 Task: Create new Company, with domain: 'baidu.com' and type: 'Prospect'. Add new contact for this company, with mail Id: 'Preeti.Desai@baidu.com', First Name: Preeti, Last name:  Desai, Job Title: 'Chief Executive Officer', Phone Number: '(801) 555-5679'. Change life cycle stage to  Lead and lead status to  Open. Logged in from softage.1@softage.net
Action: Mouse moved to (76, 51)
Screenshot: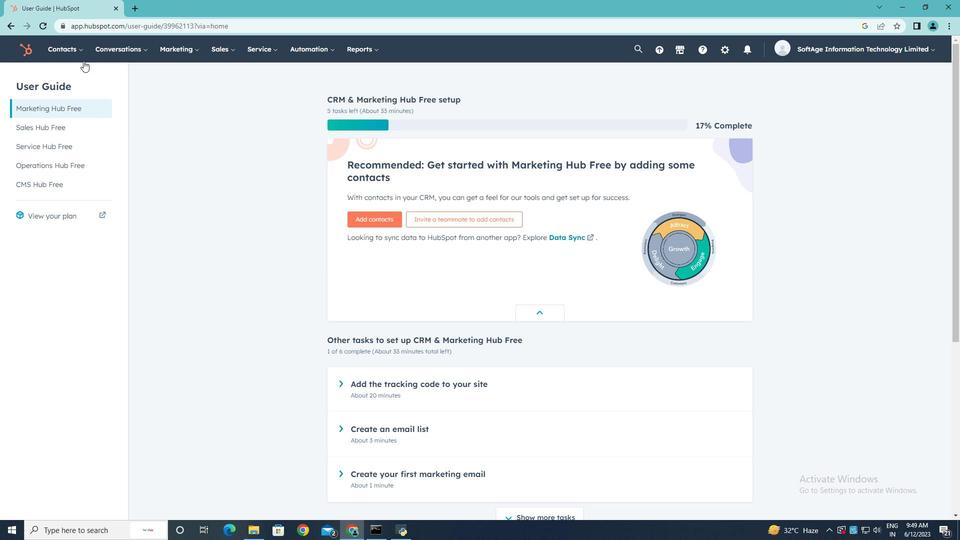 
Action: Mouse pressed left at (76, 51)
Screenshot: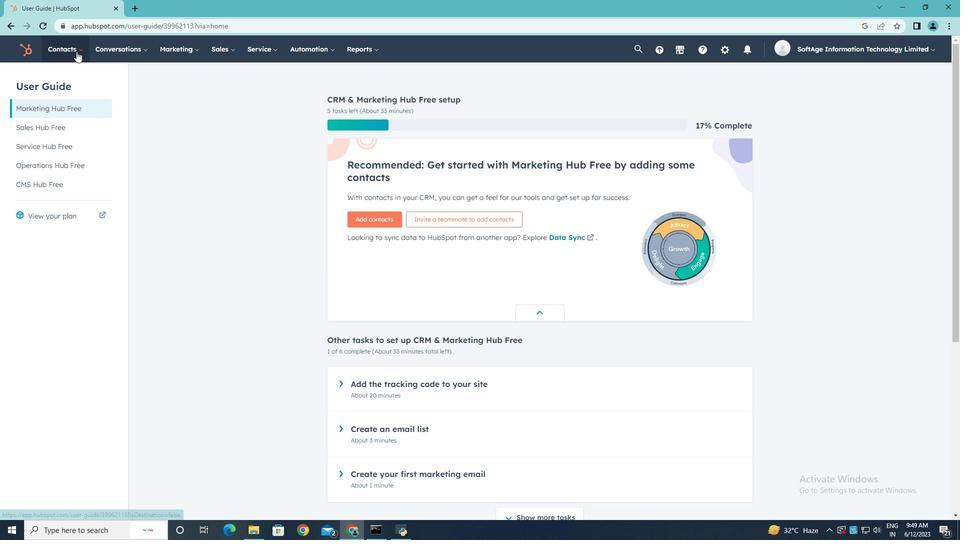 
Action: Mouse moved to (69, 96)
Screenshot: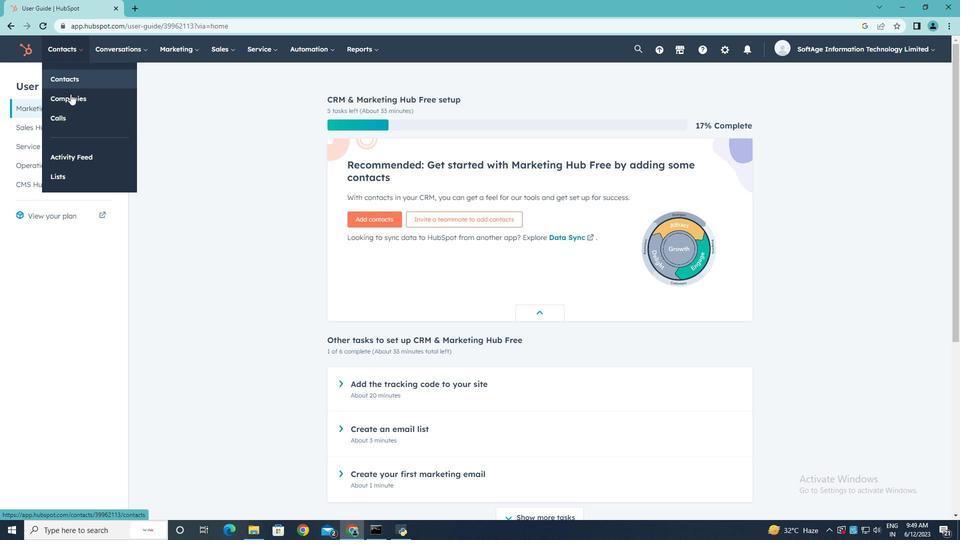 
Action: Mouse pressed left at (69, 96)
Screenshot: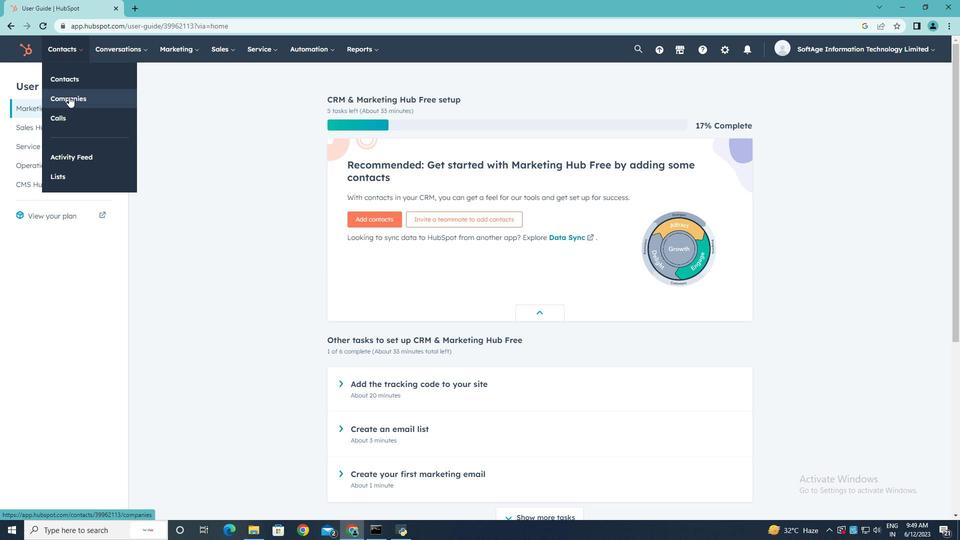 
Action: Mouse moved to (907, 84)
Screenshot: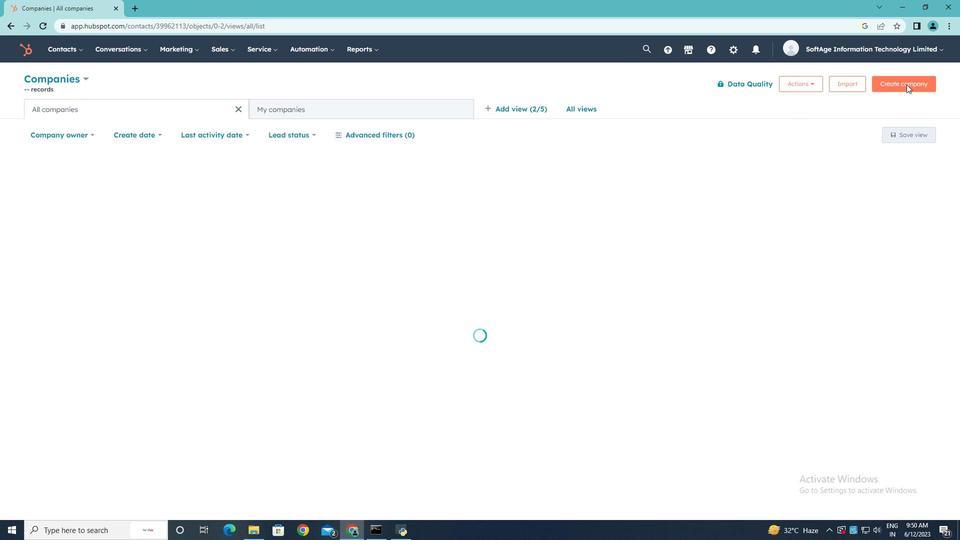 
Action: Mouse pressed left at (907, 84)
Screenshot: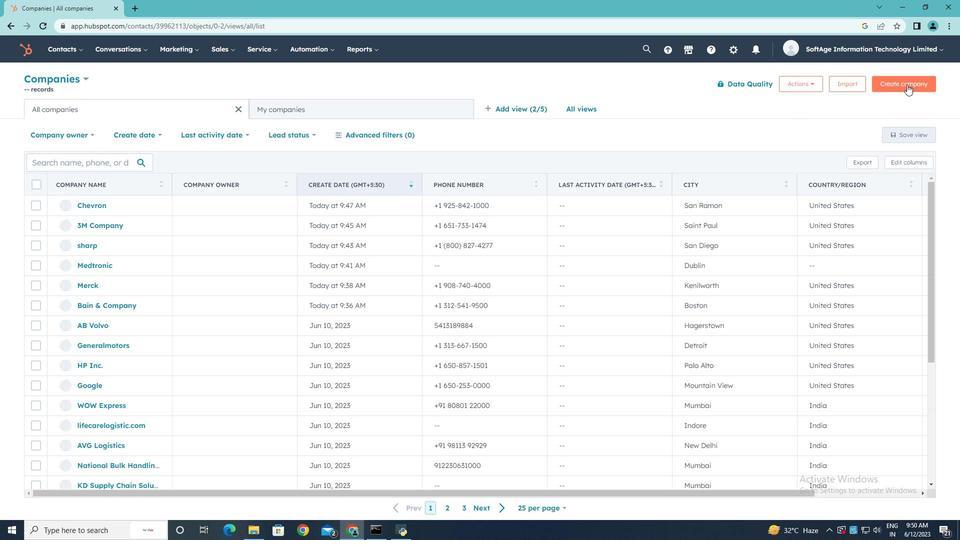 
Action: Mouse moved to (721, 124)
Screenshot: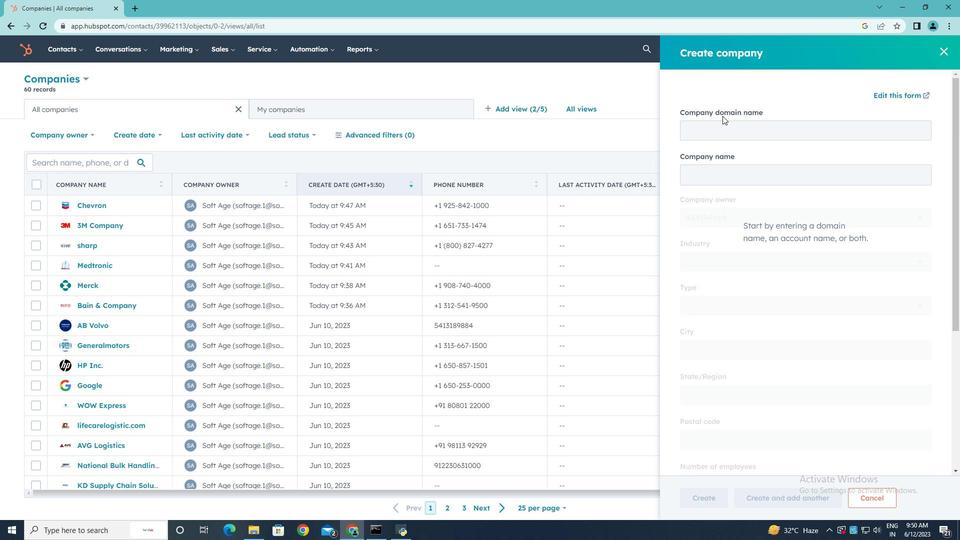 
Action: Mouse pressed left at (721, 124)
Screenshot: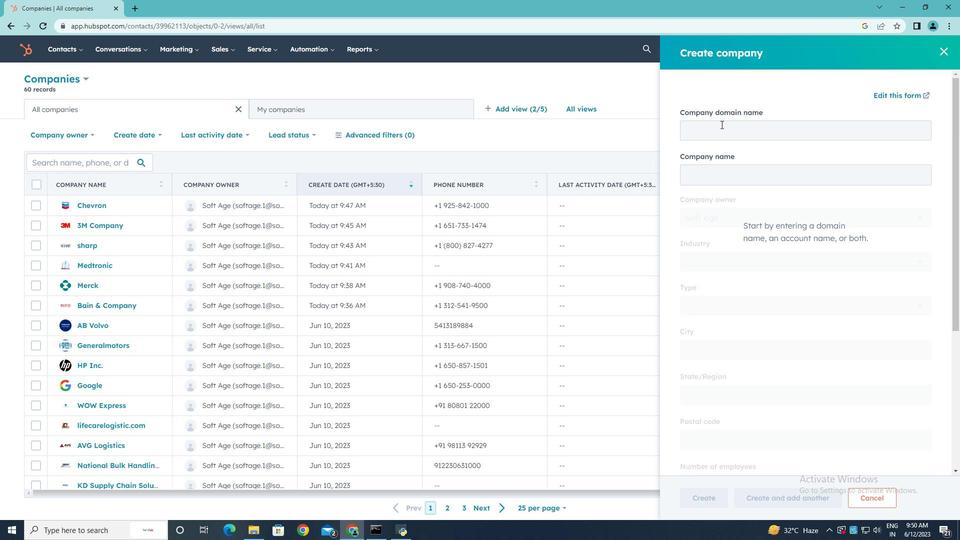 
Action: Key pressed baidu.com
Screenshot: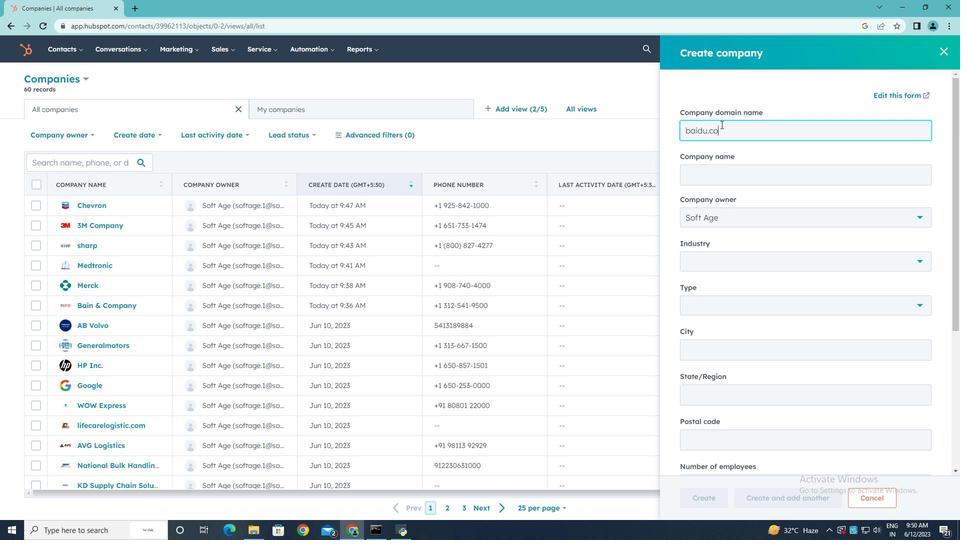 
Action: Mouse moved to (724, 234)
Screenshot: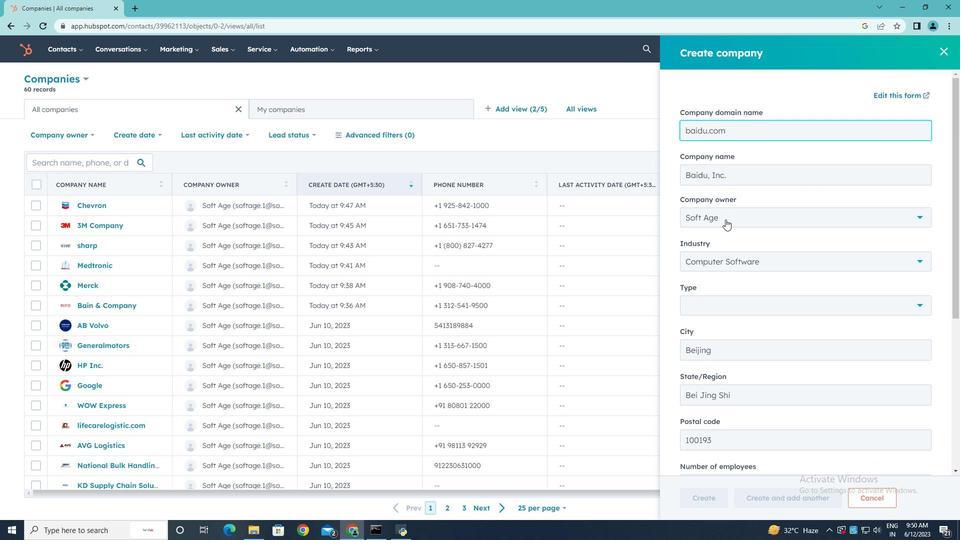 
Action: Mouse scrolled (724, 234) with delta (0, 0)
Screenshot: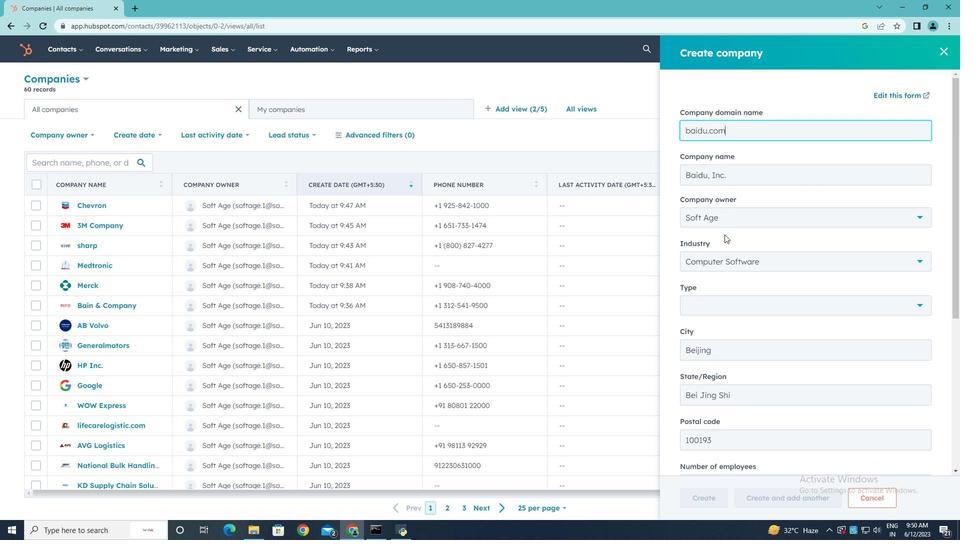 
Action: Mouse scrolled (724, 234) with delta (0, 0)
Screenshot: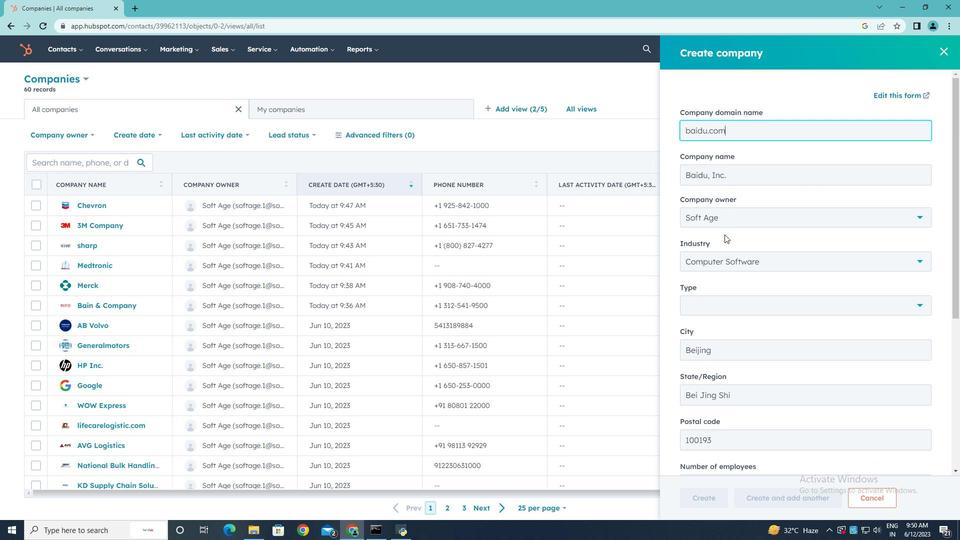 
Action: Mouse moved to (777, 206)
Screenshot: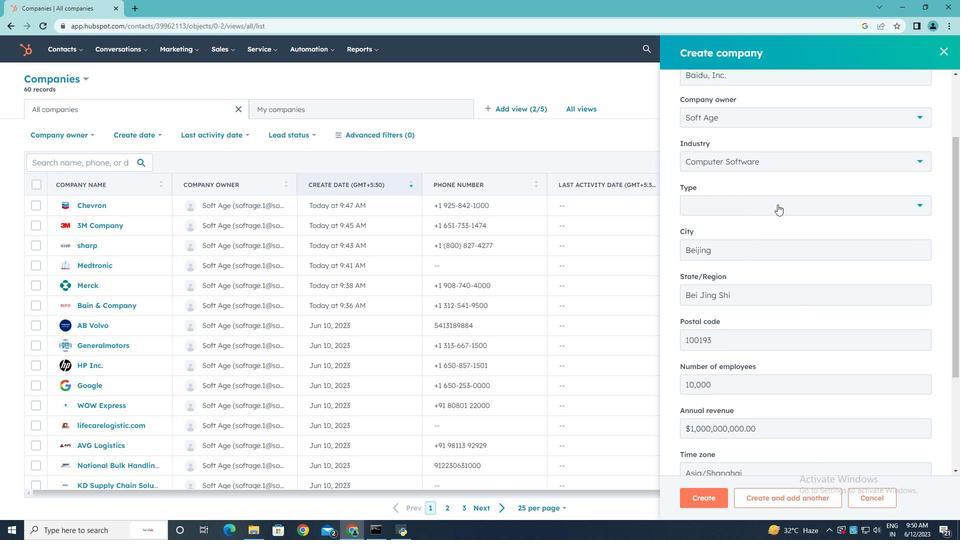 
Action: Mouse pressed left at (777, 206)
Screenshot: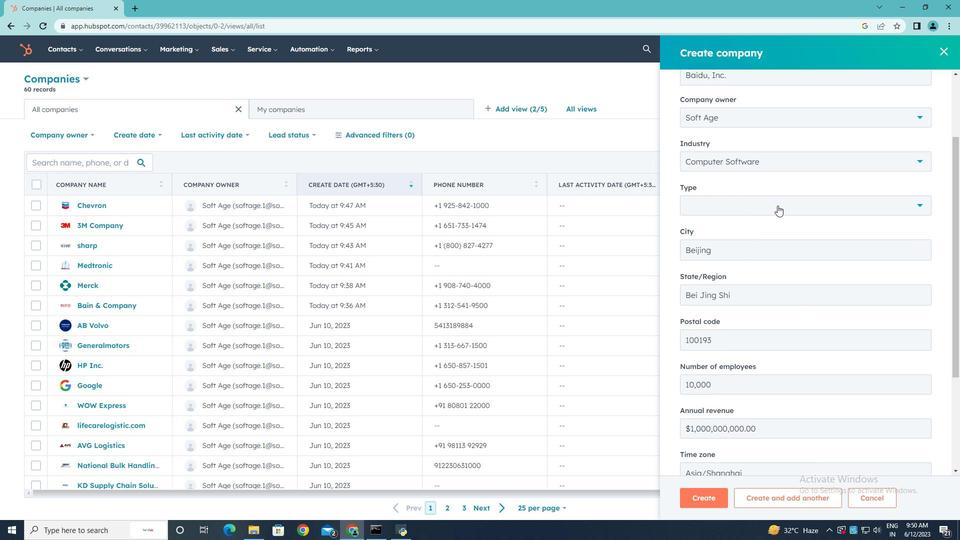 
Action: Mouse moved to (730, 255)
Screenshot: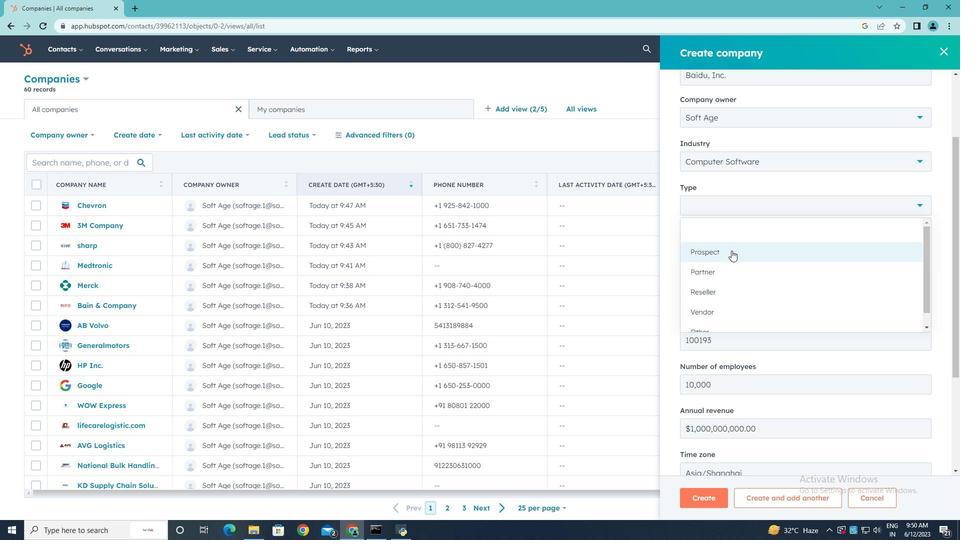 
Action: Mouse pressed left at (730, 255)
Screenshot: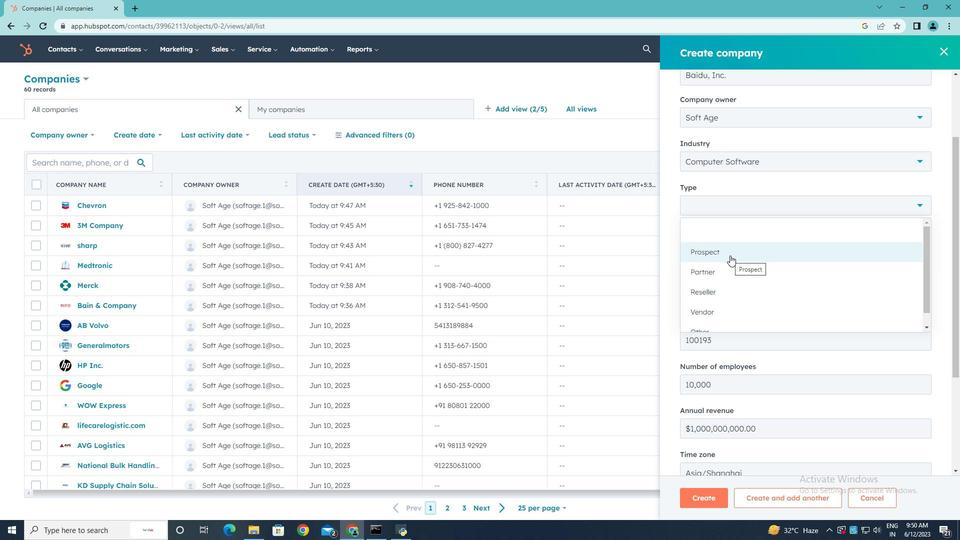 
Action: Mouse moved to (740, 273)
Screenshot: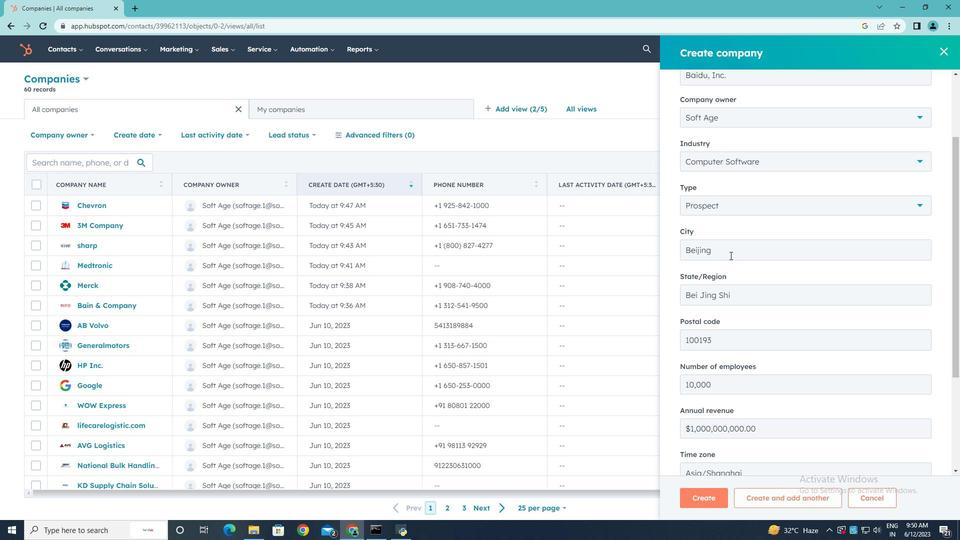 
Action: Mouse scrolled (740, 273) with delta (0, 0)
Screenshot: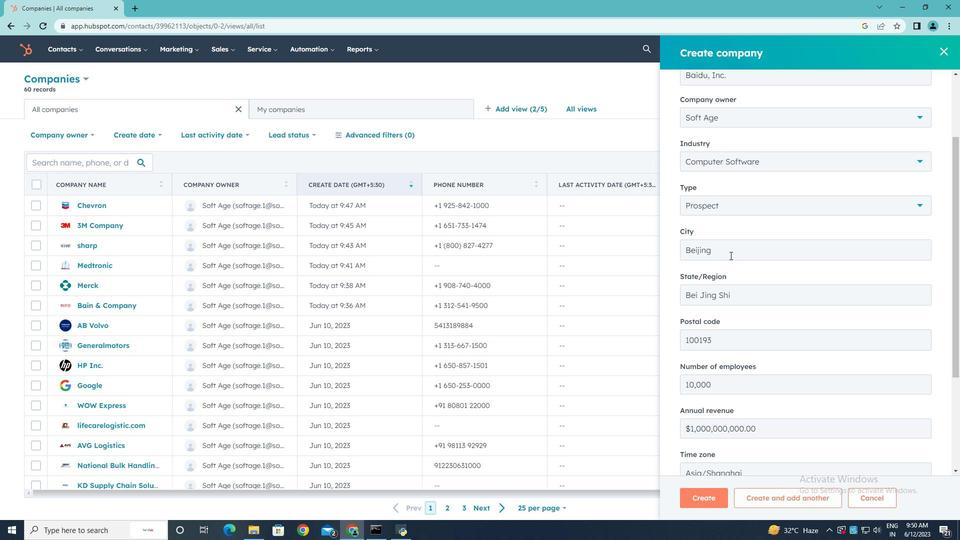 
Action: Mouse moved to (740, 274)
Screenshot: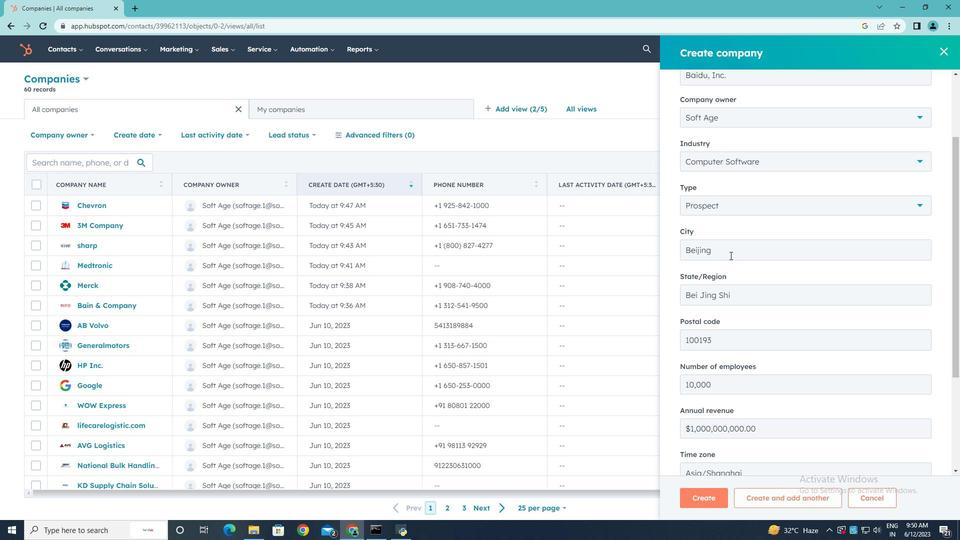 
Action: Mouse scrolled (740, 273) with delta (0, 0)
Screenshot: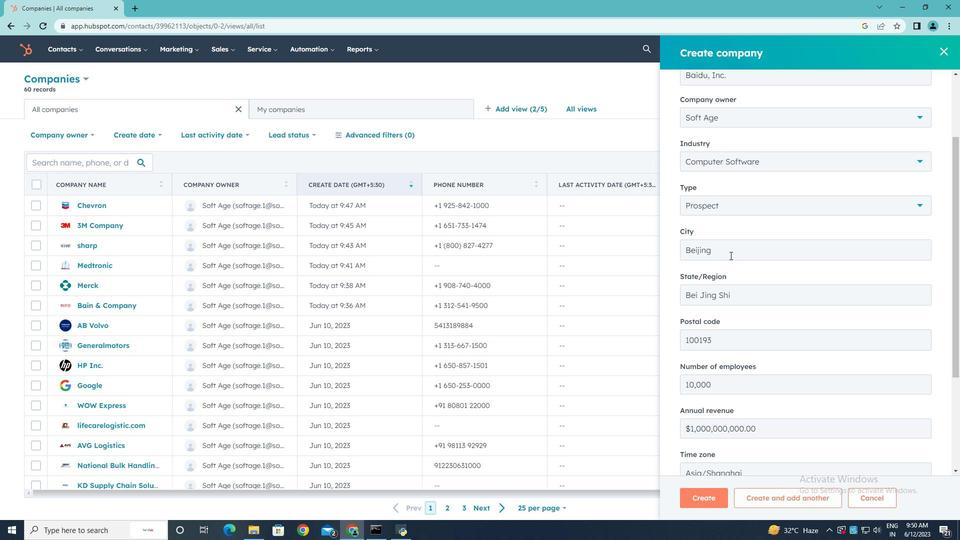 
Action: Mouse scrolled (740, 273) with delta (0, 0)
Screenshot: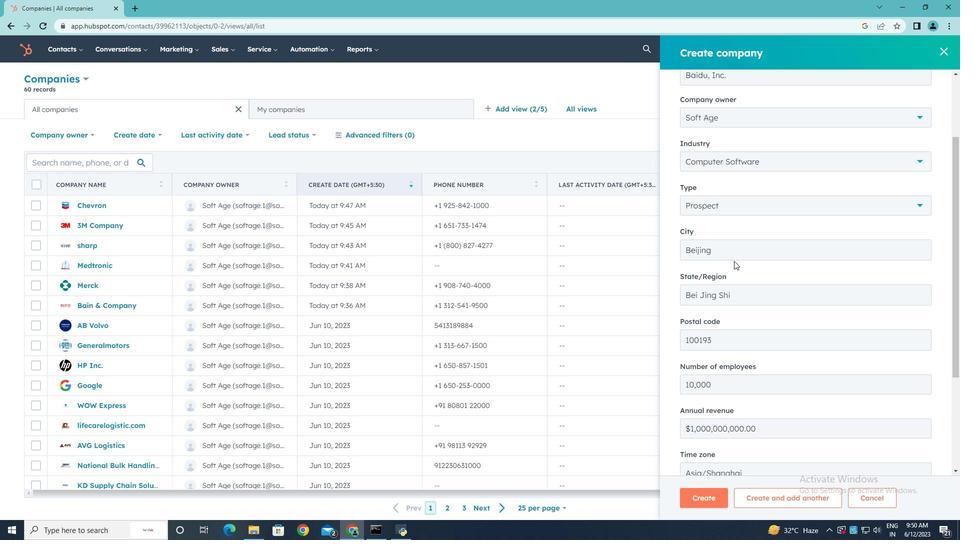 
Action: Mouse moved to (703, 395)
Screenshot: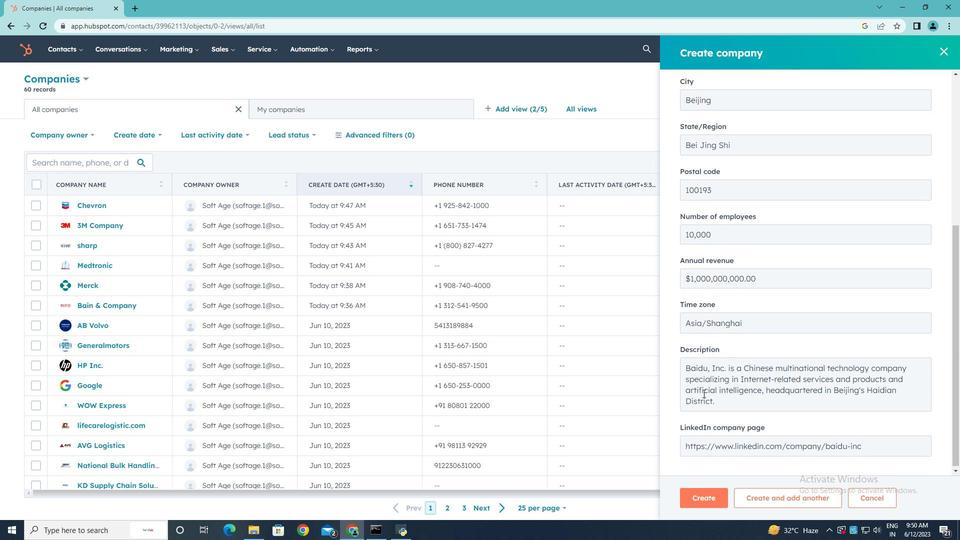 
Action: Mouse scrolled (703, 394) with delta (0, 0)
Screenshot: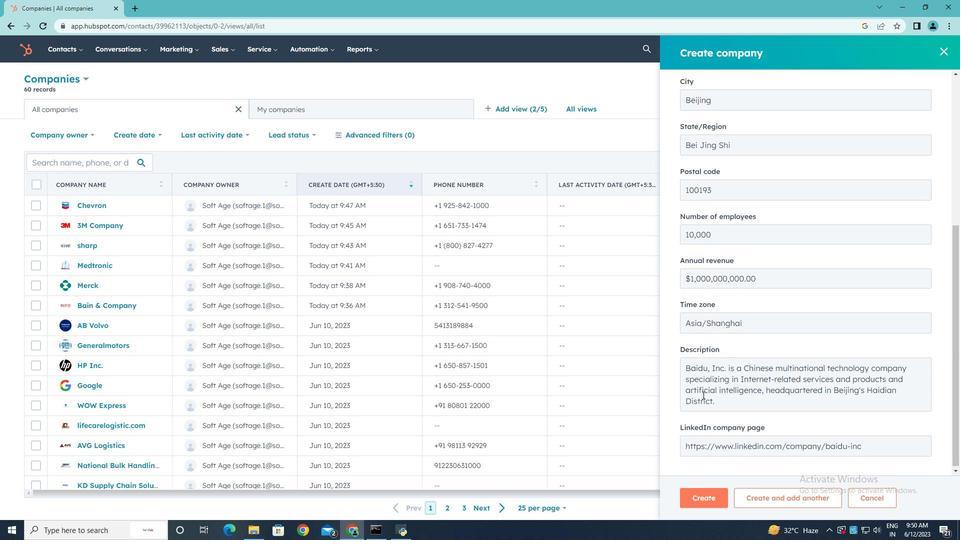
Action: Mouse moved to (703, 395)
Screenshot: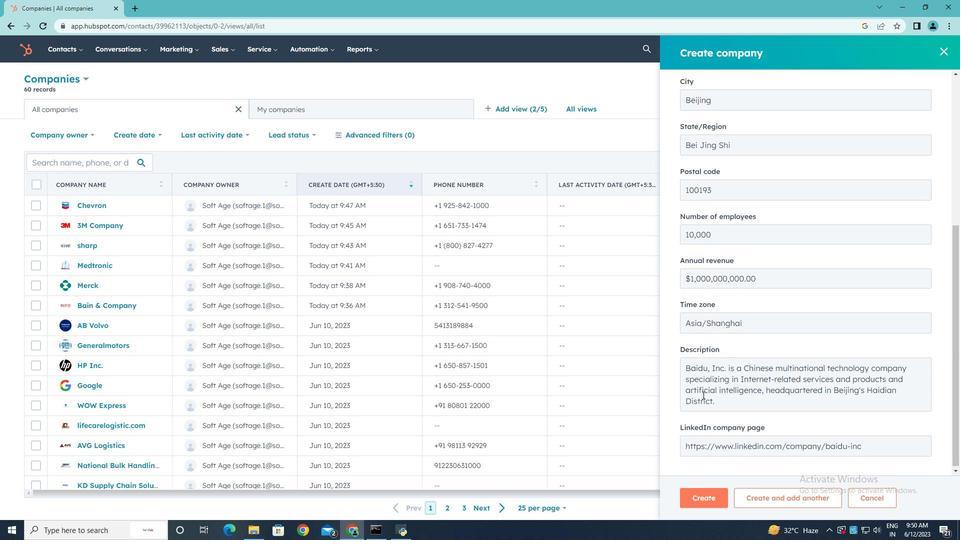 
Action: Mouse scrolled (703, 394) with delta (0, 0)
Screenshot: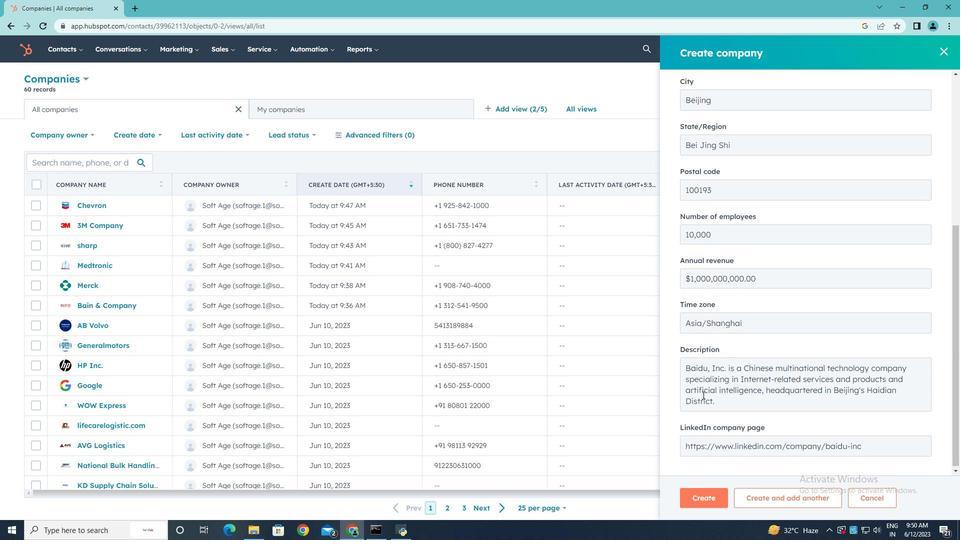 
Action: Mouse moved to (703, 495)
Screenshot: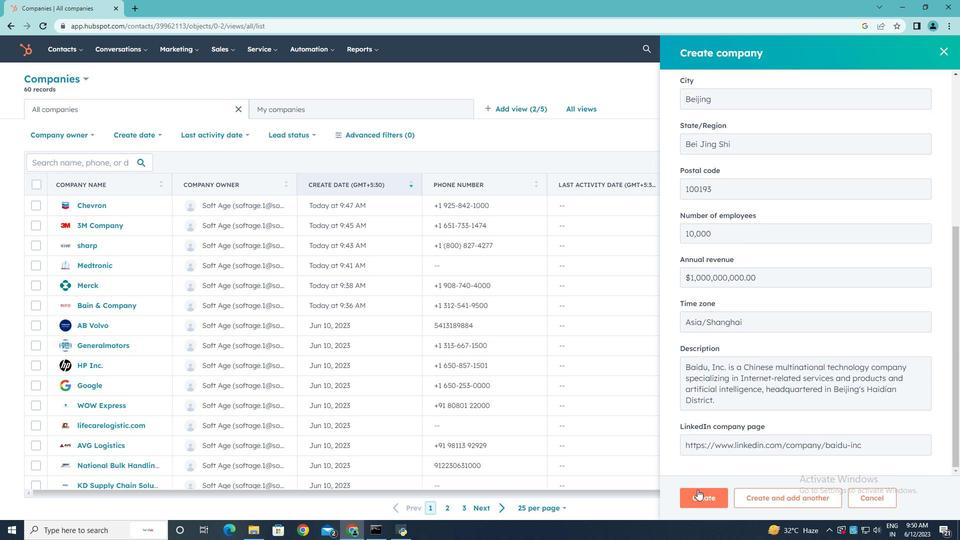 
Action: Mouse pressed left at (703, 495)
Screenshot: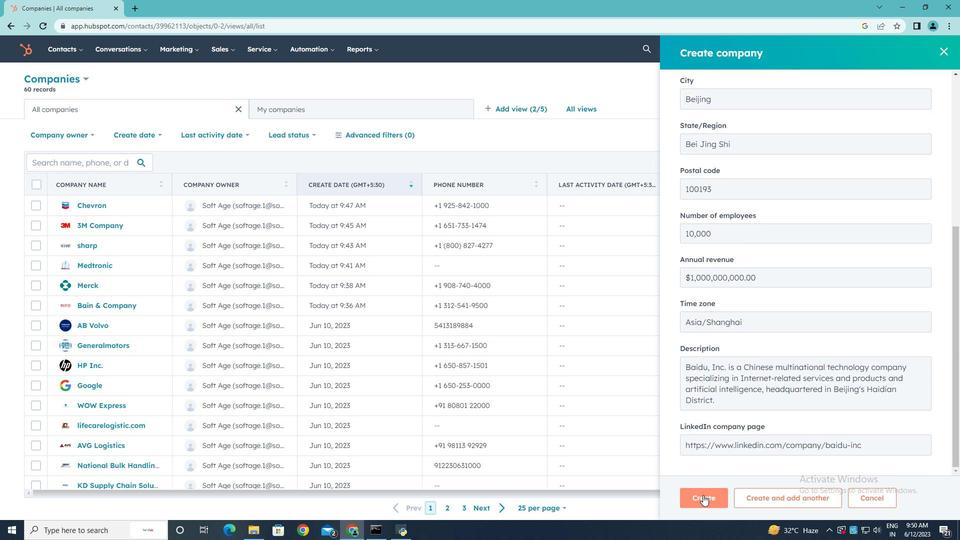 
Action: Mouse moved to (674, 320)
Screenshot: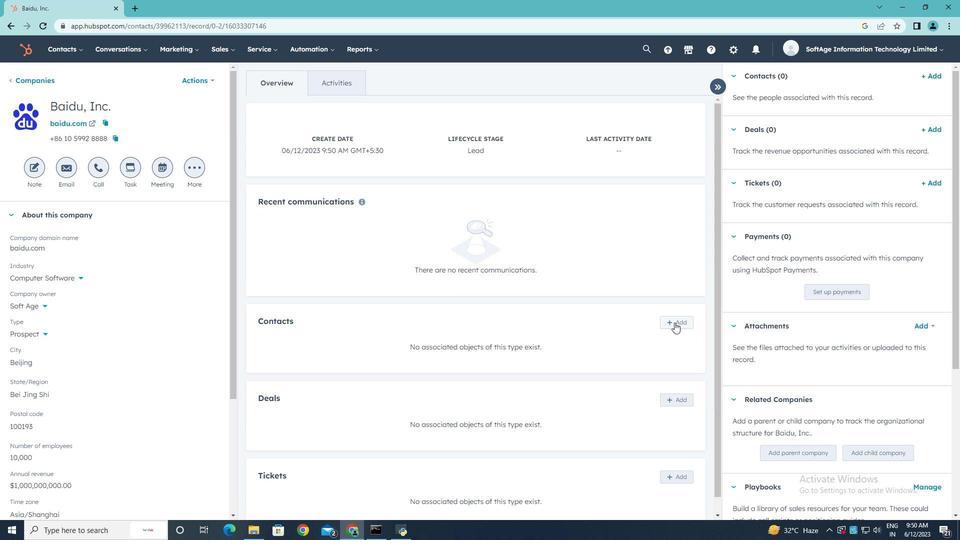 
Action: Mouse pressed left at (674, 320)
Screenshot: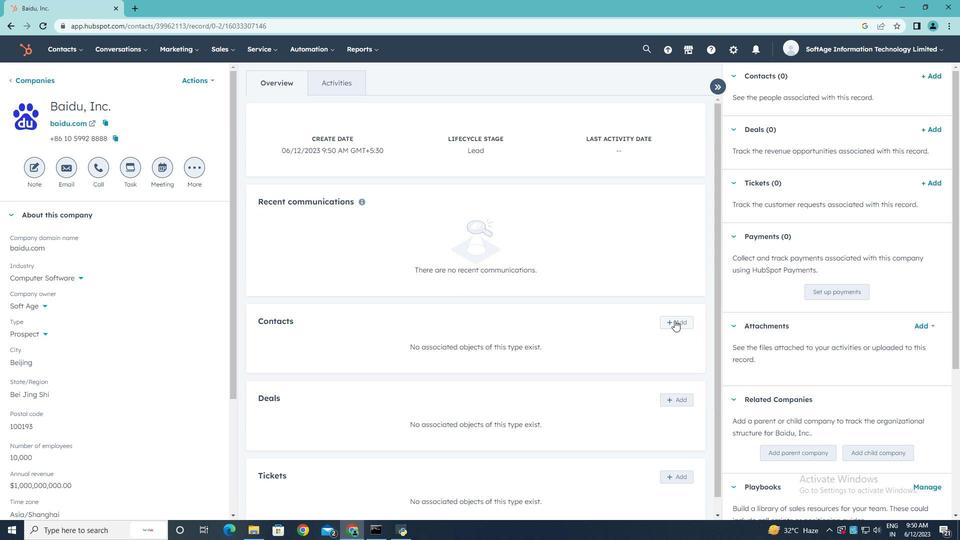 
Action: Mouse moved to (760, 100)
Screenshot: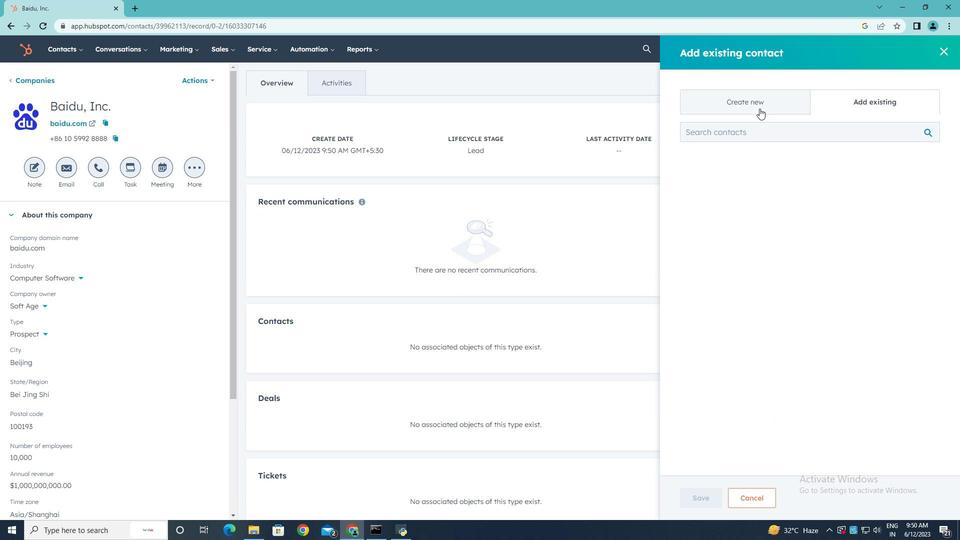 
Action: Mouse pressed left at (760, 100)
Screenshot: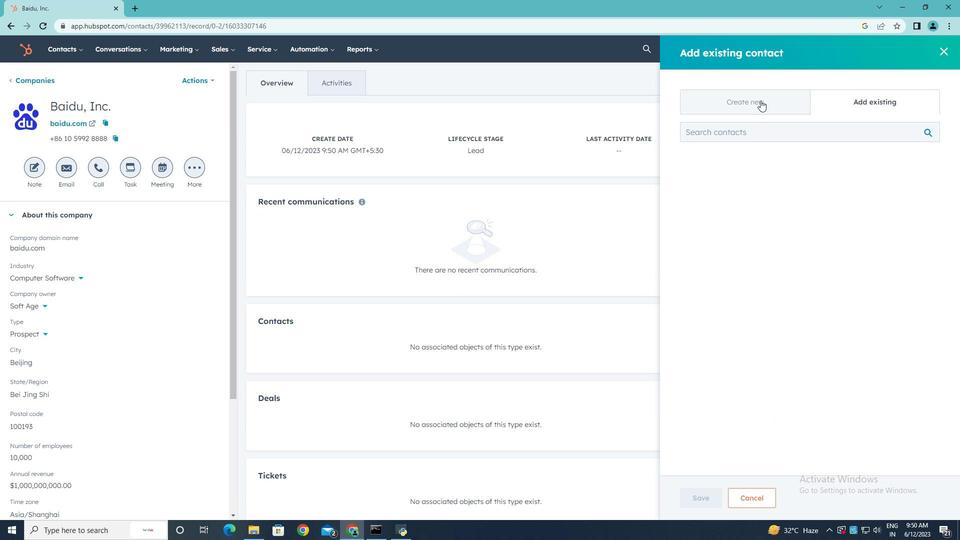 
Action: Mouse moved to (721, 162)
Screenshot: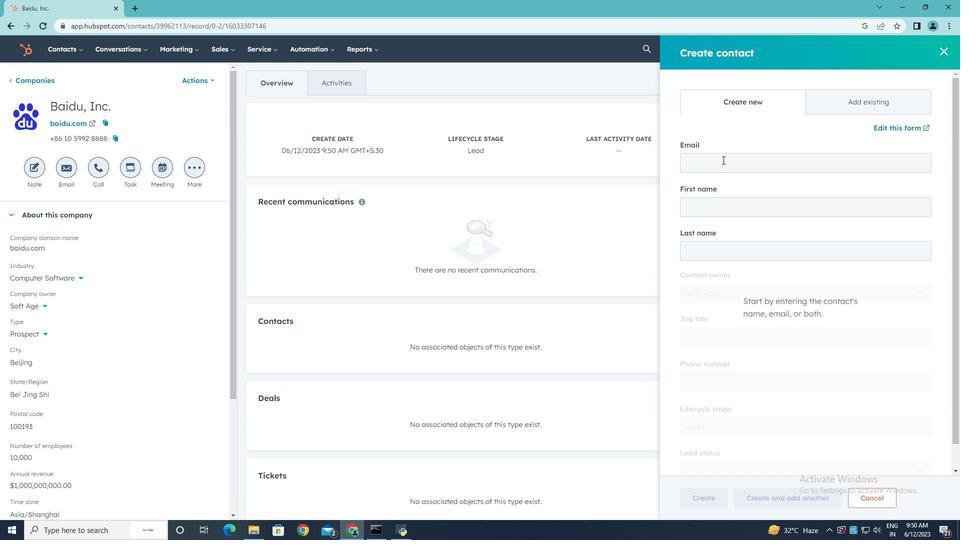 
Action: Mouse pressed left at (721, 162)
Screenshot: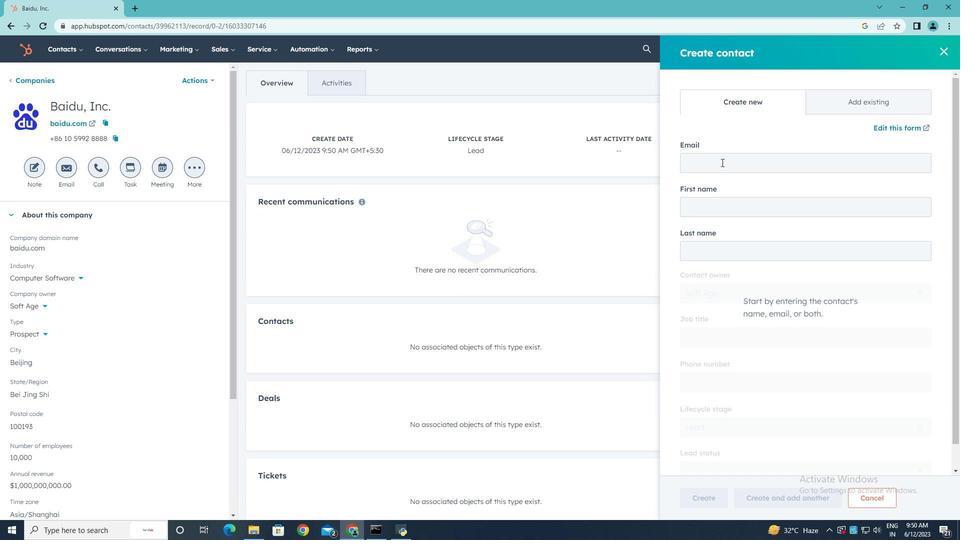 
Action: Key pressed <Key.shift>Preeti.<Key.shift>Desai<Key.shift><Key.shift><Key.shift><Key.shift><Key.shift><Key.shift><Key.shift><Key.shift><Key.shift><Key.shift><Key.shift><Key.shift><Key.shift><Key.shift>@baidu.com
Screenshot: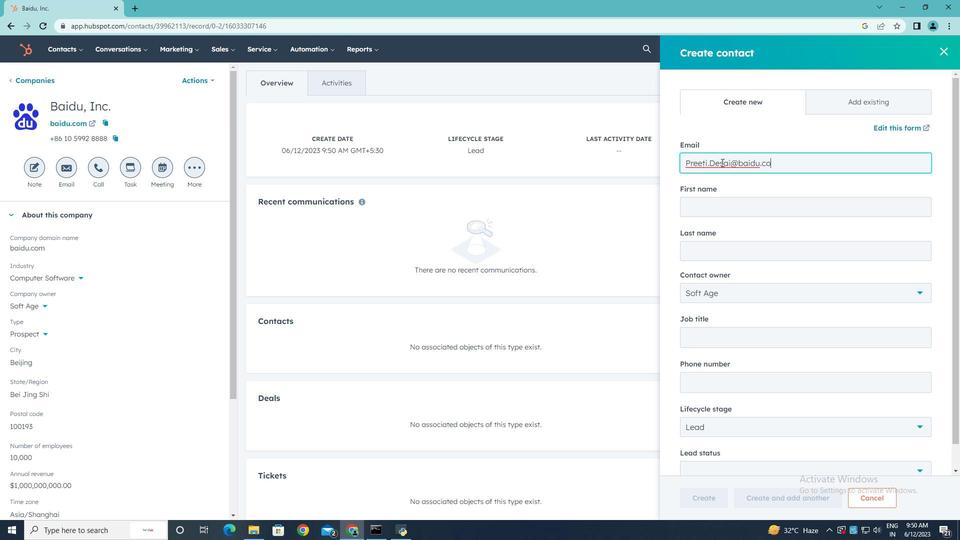 
Action: Mouse moved to (697, 203)
Screenshot: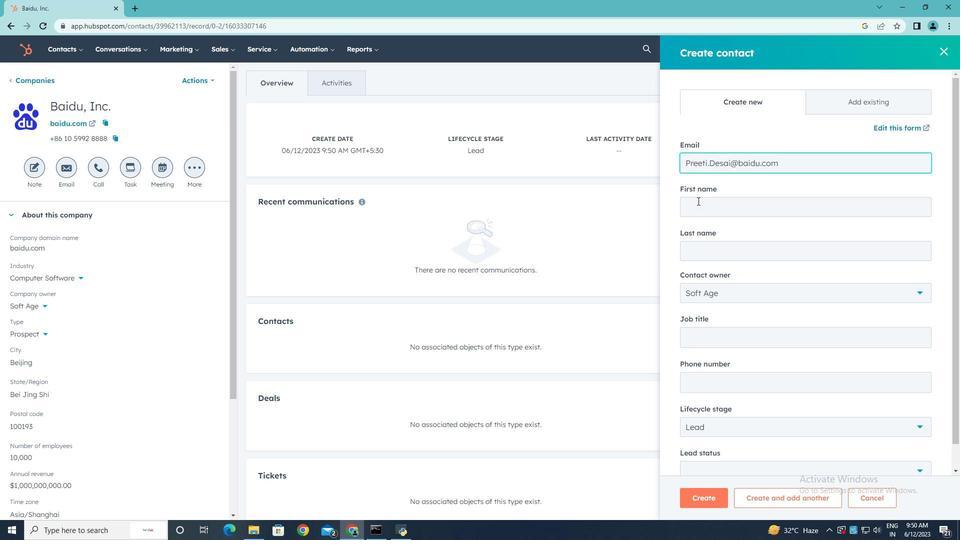 
Action: Mouse pressed left at (697, 203)
Screenshot: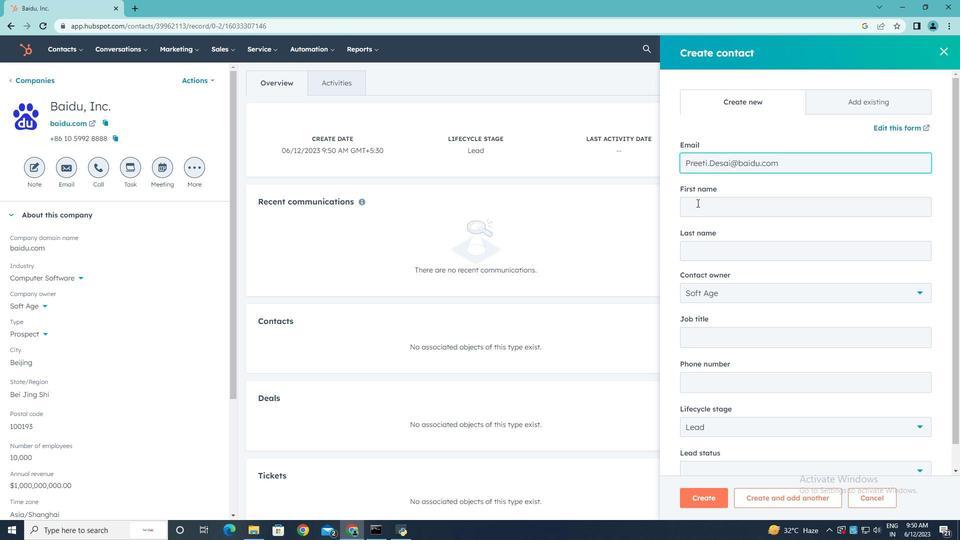 
Action: Key pressed <Key.shift><Key.shift>Preeti
Screenshot: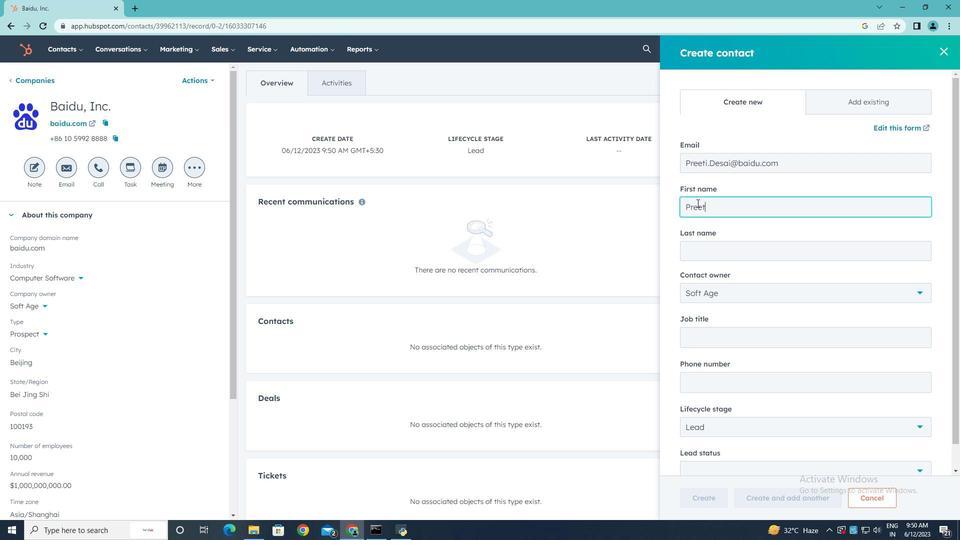 
Action: Mouse moved to (705, 254)
Screenshot: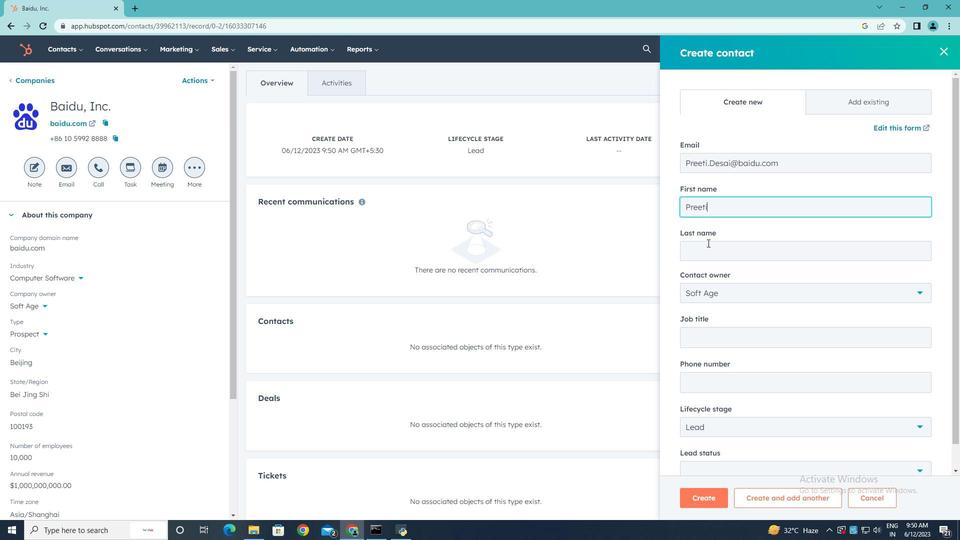 
Action: Mouse pressed left at (705, 254)
Screenshot: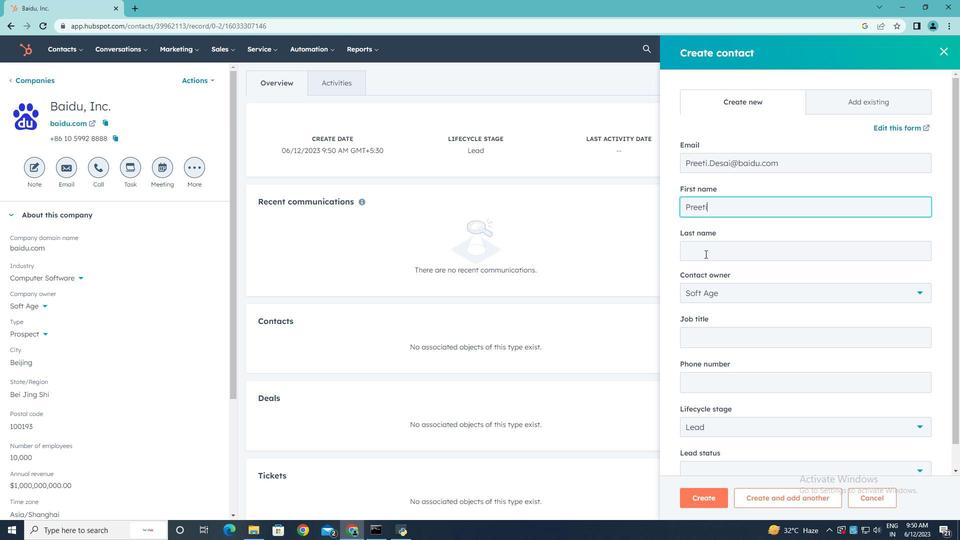 
Action: Key pressed <Key.shift>Desai
Screenshot: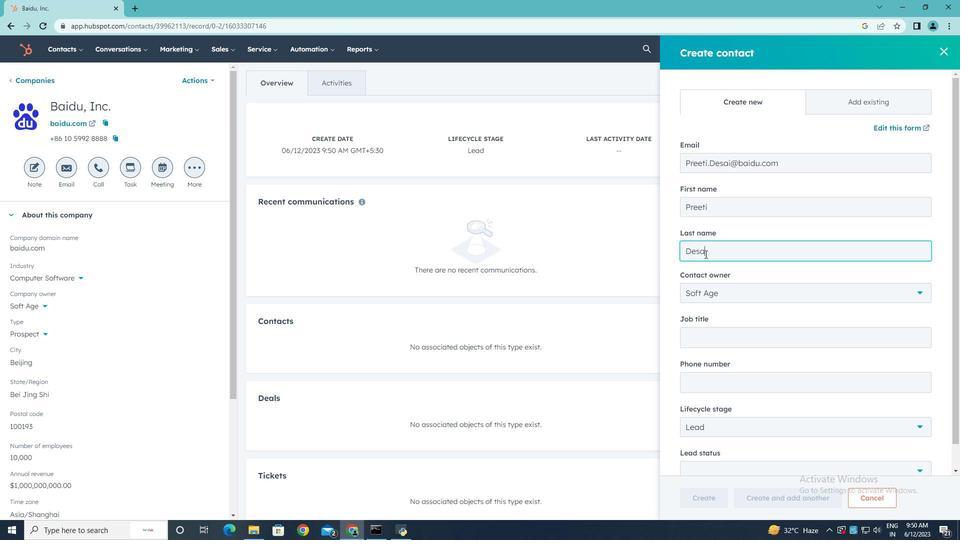 
Action: Mouse moved to (757, 339)
Screenshot: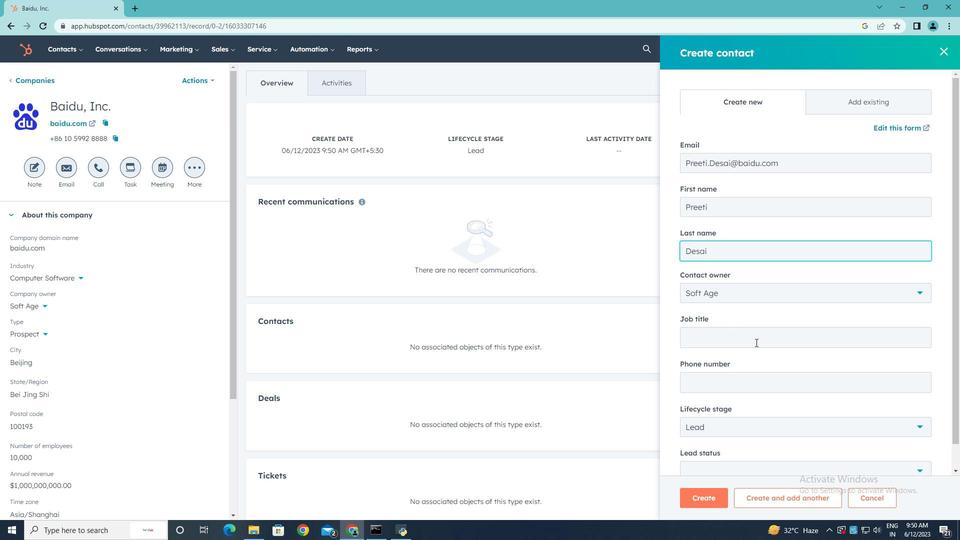 
Action: Mouse pressed left at (757, 339)
Screenshot: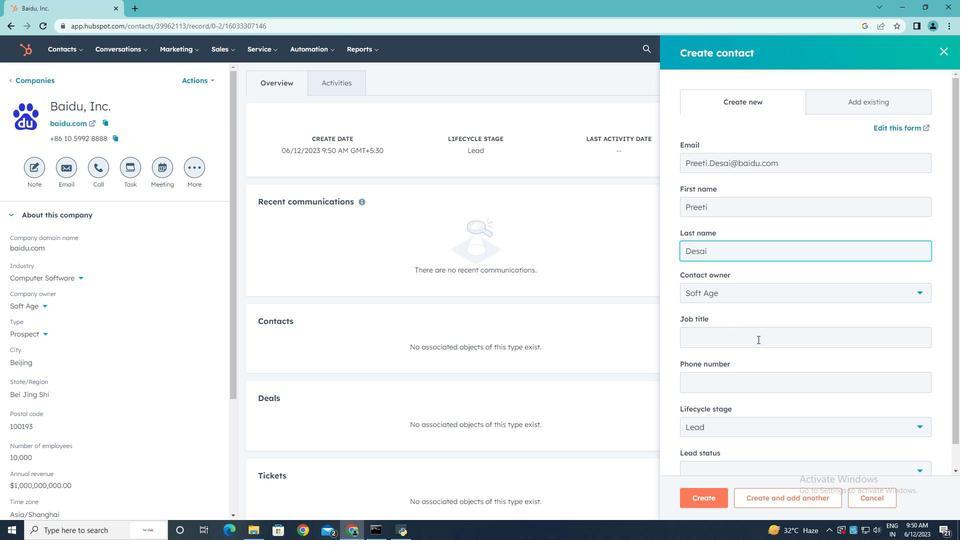 
Action: Key pressed <Key.shift>Vhief<Key.space><Key.shift>Executive<Key.space><Key.left><Key.left><Key.left><Key.left><Key.left><Key.left><Key.left><Key.left><Key.left><Key.left><Key.left><Key.left><Key.left><Key.left><Key.left><Key.left><Key.left><Key.right><Key.backspace><Key.shift>C<Key.down><Key.shift>Officer
Screenshot: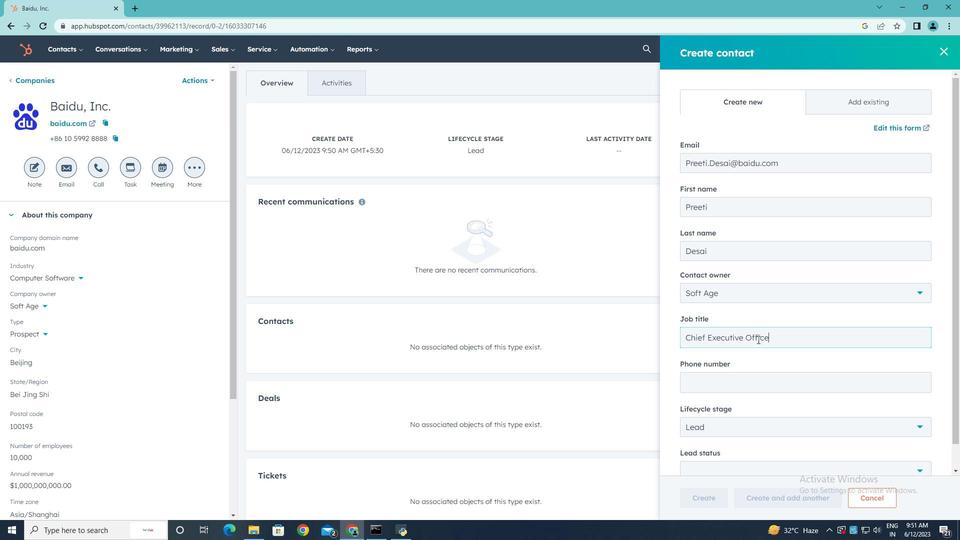 
Action: Mouse moved to (782, 380)
Screenshot: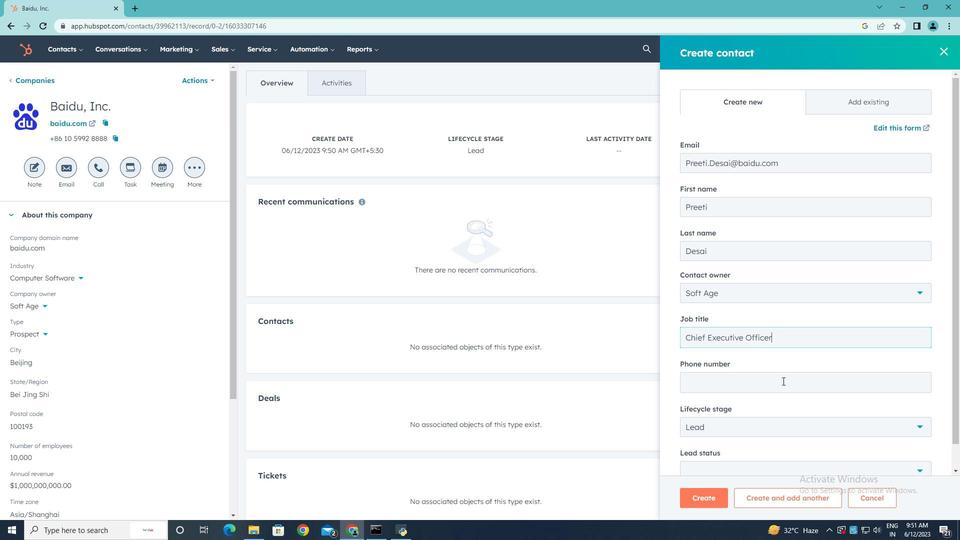 
Action: Mouse pressed left at (782, 380)
Screenshot: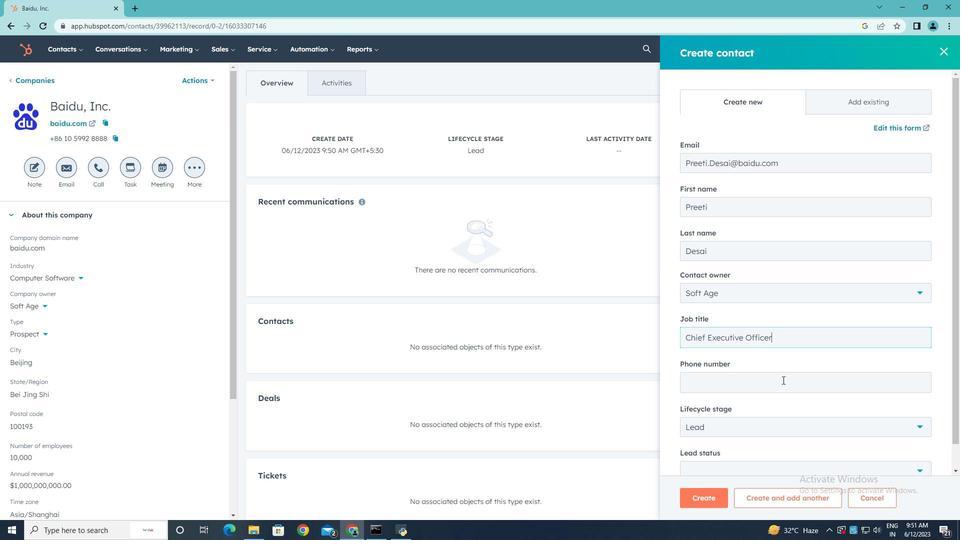 
Action: Key pressed 8015555679
Screenshot: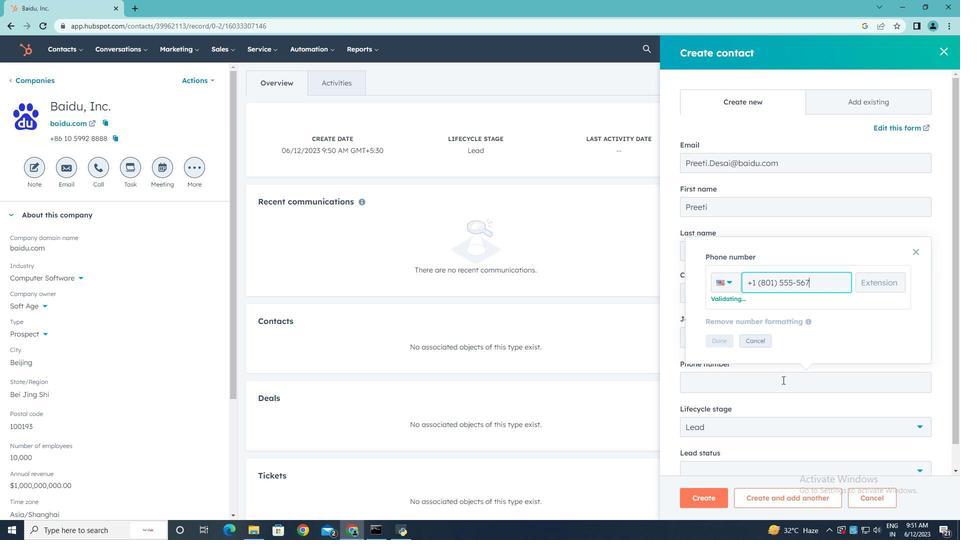 
Action: Mouse moved to (715, 341)
Screenshot: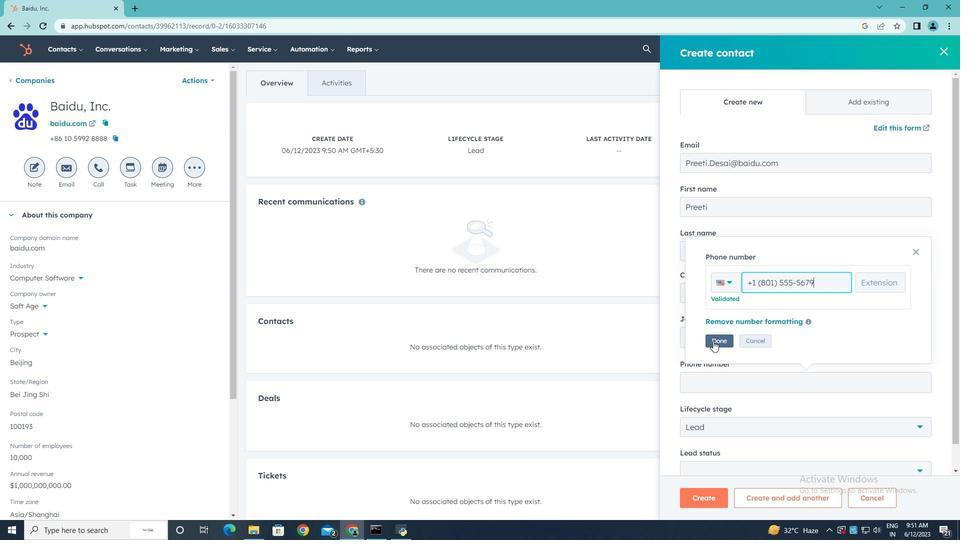 
Action: Mouse pressed left at (715, 341)
Screenshot: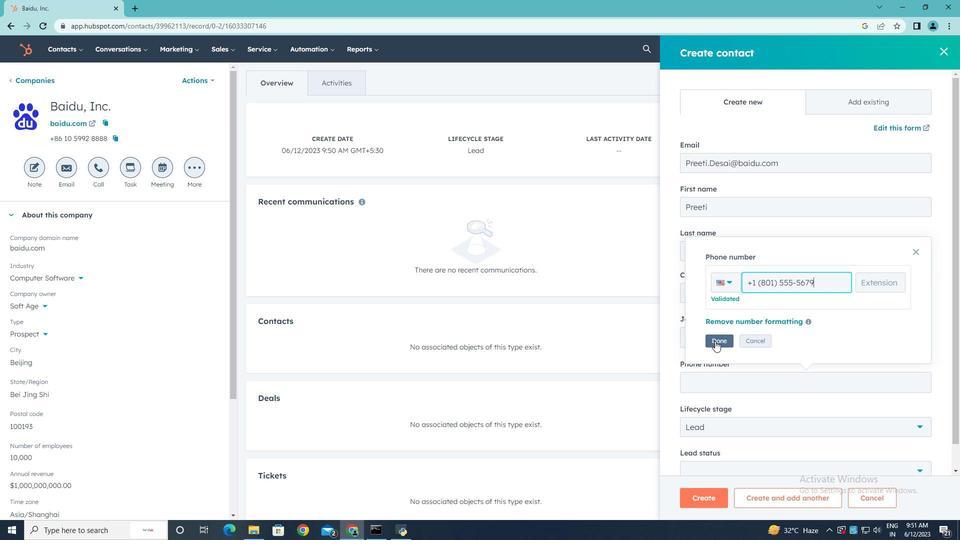 
Action: Mouse moved to (757, 399)
Screenshot: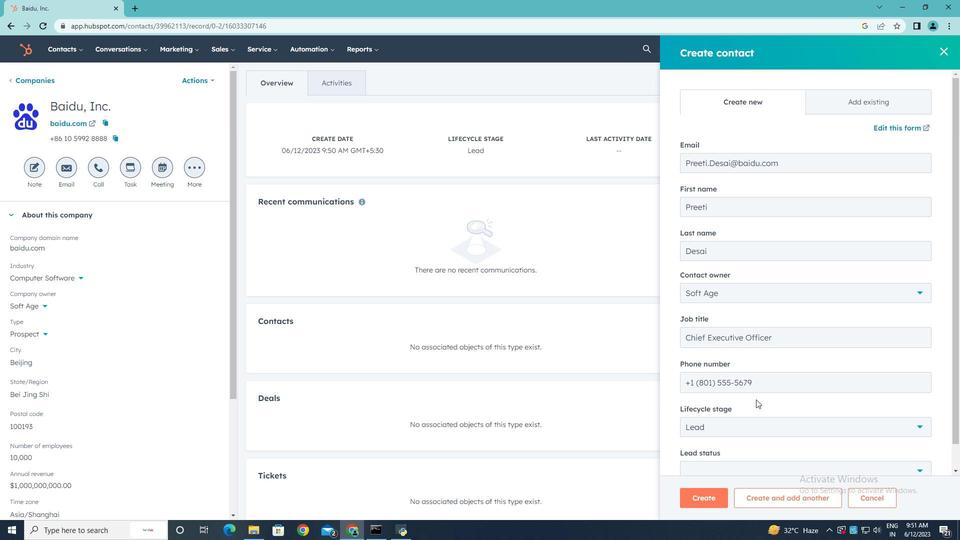 
Action: Mouse scrolled (757, 399) with delta (0, 0)
Screenshot: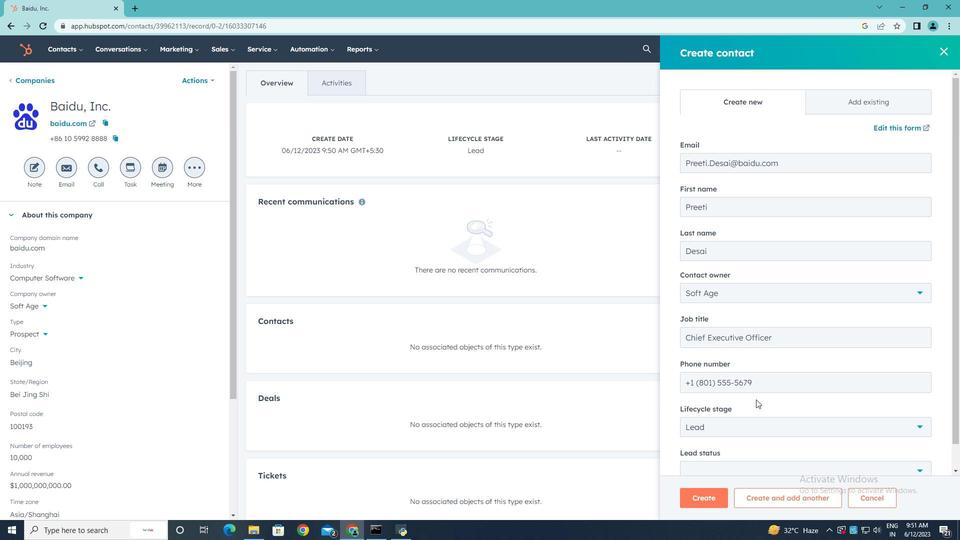 
Action: Mouse moved to (757, 403)
Screenshot: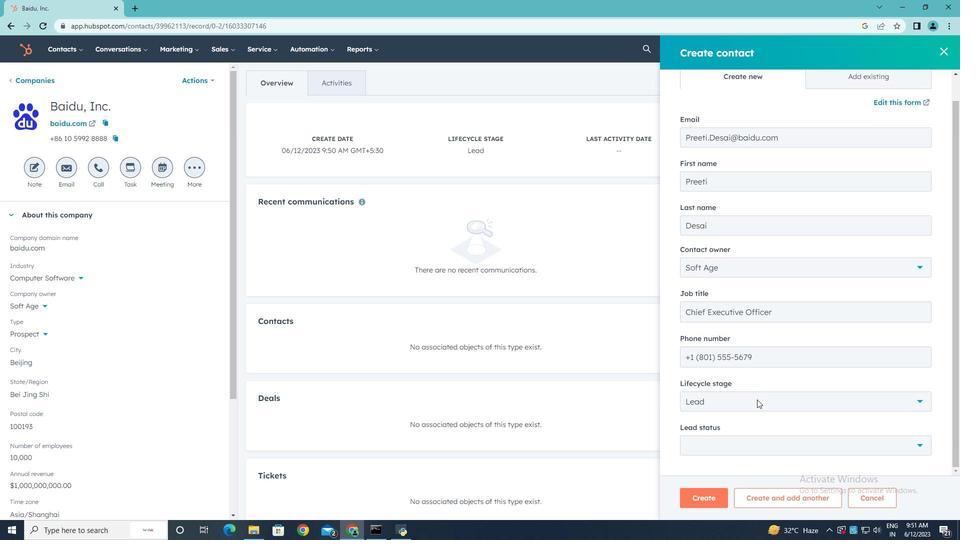 
Action: Mouse pressed left at (757, 403)
Screenshot: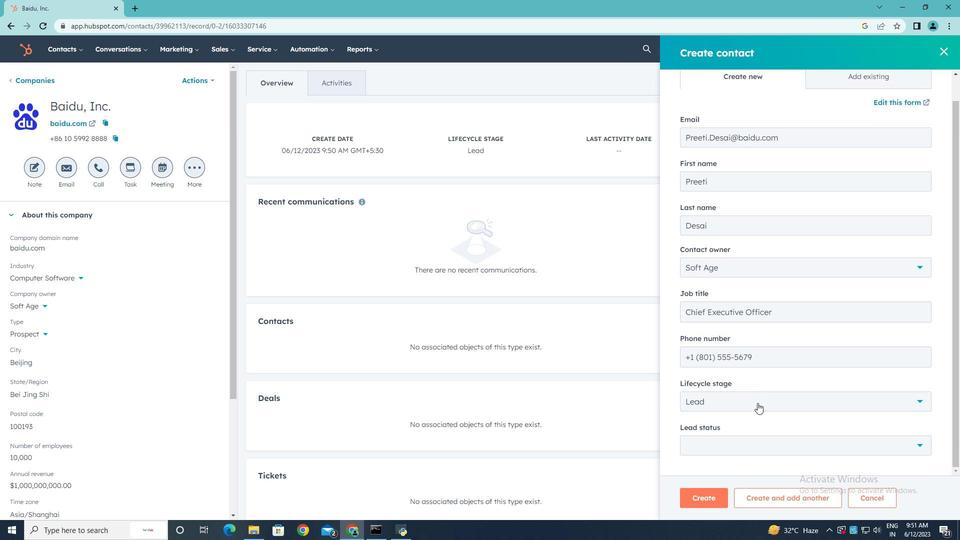 
Action: Mouse moved to (721, 307)
Screenshot: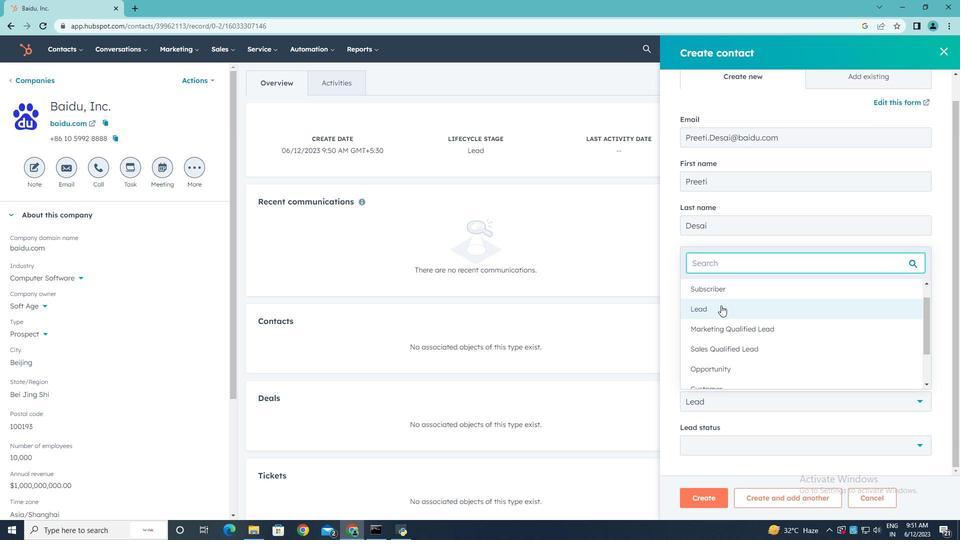 
Action: Mouse pressed left at (721, 307)
Screenshot: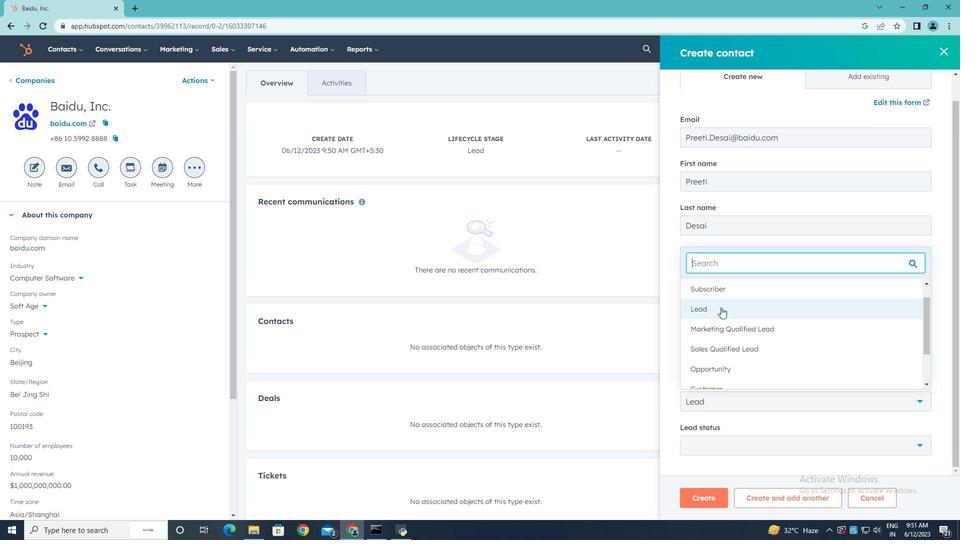 
Action: Mouse moved to (721, 405)
Screenshot: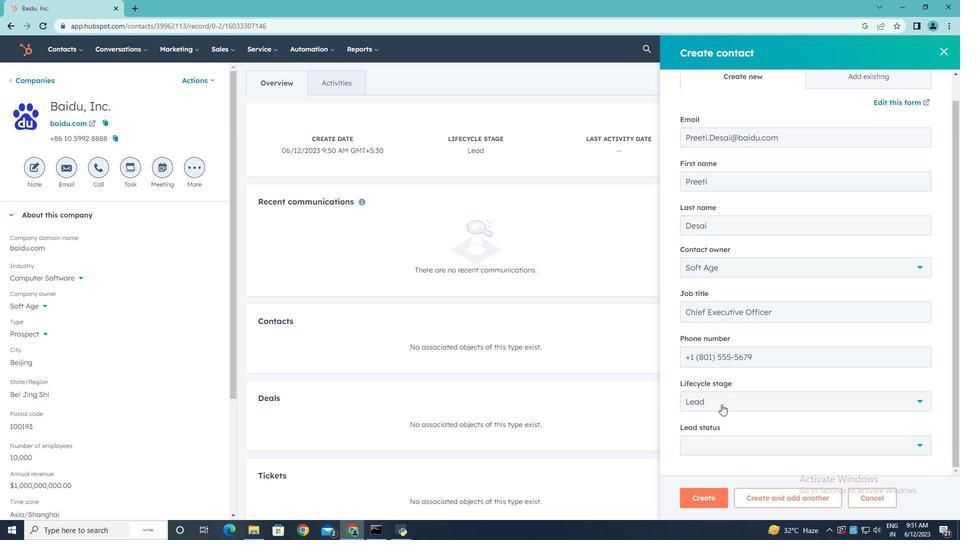 
Action: Mouse scrolled (721, 404) with delta (0, 0)
Screenshot: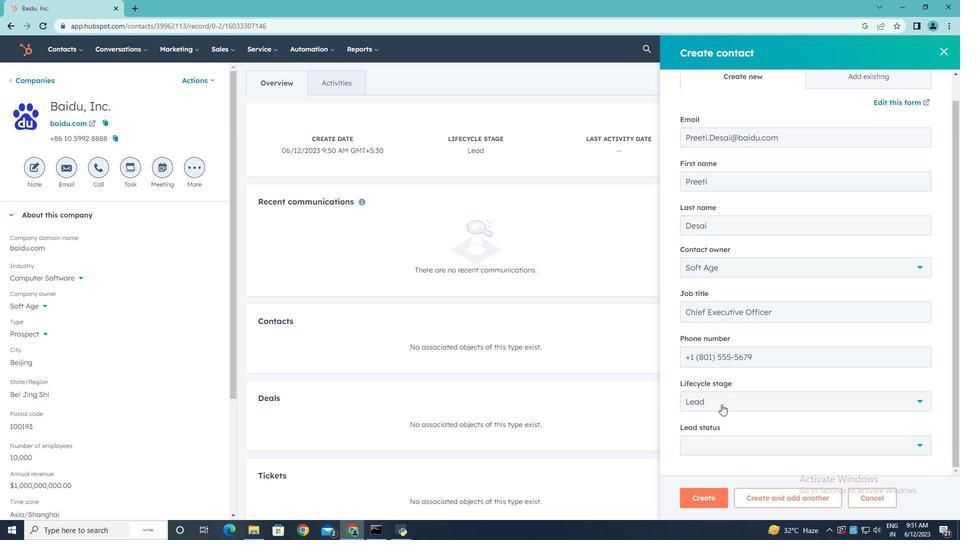 
Action: Mouse scrolled (721, 404) with delta (0, 0)
Screenshot: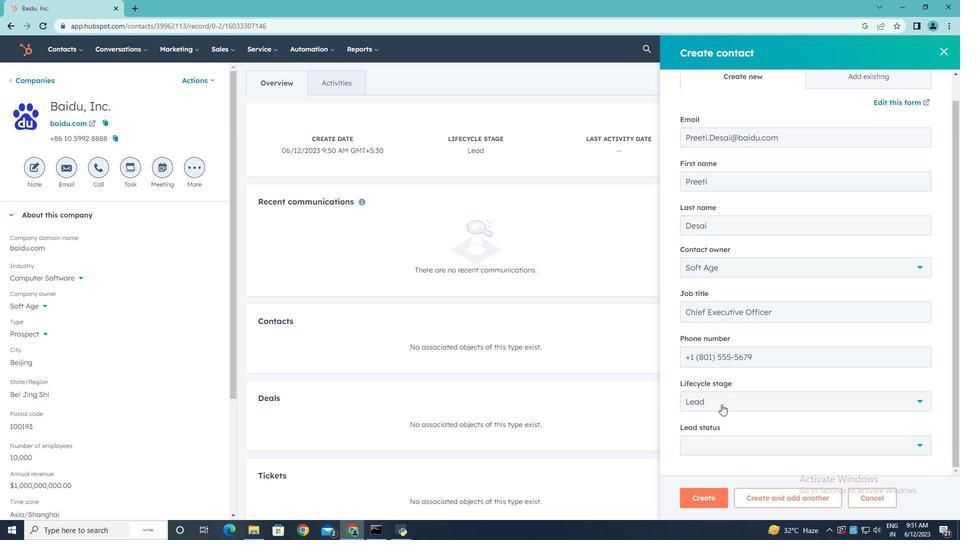 
Action: Mouse moved to (716, 436)
Screenshot: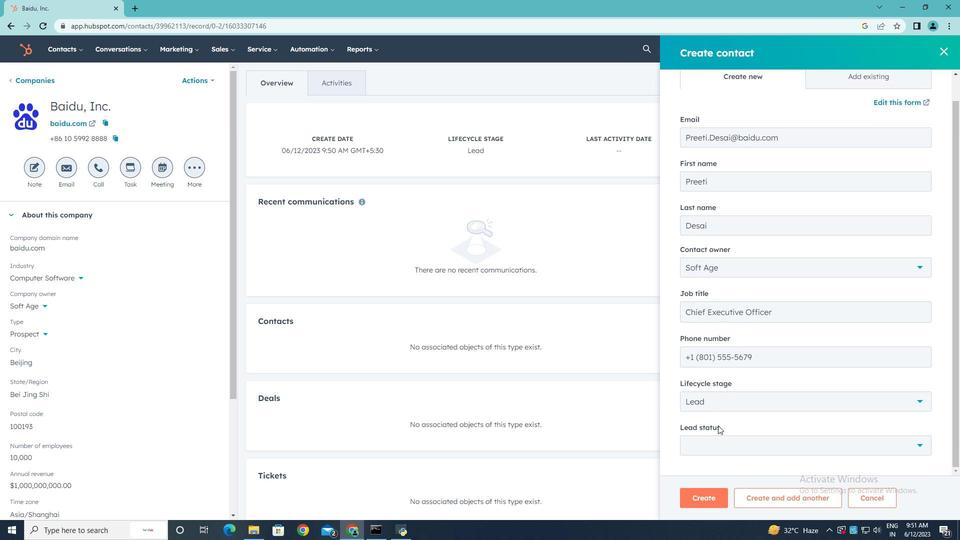 
Action: Mouse pressed left at (716, 436)
Screenshot: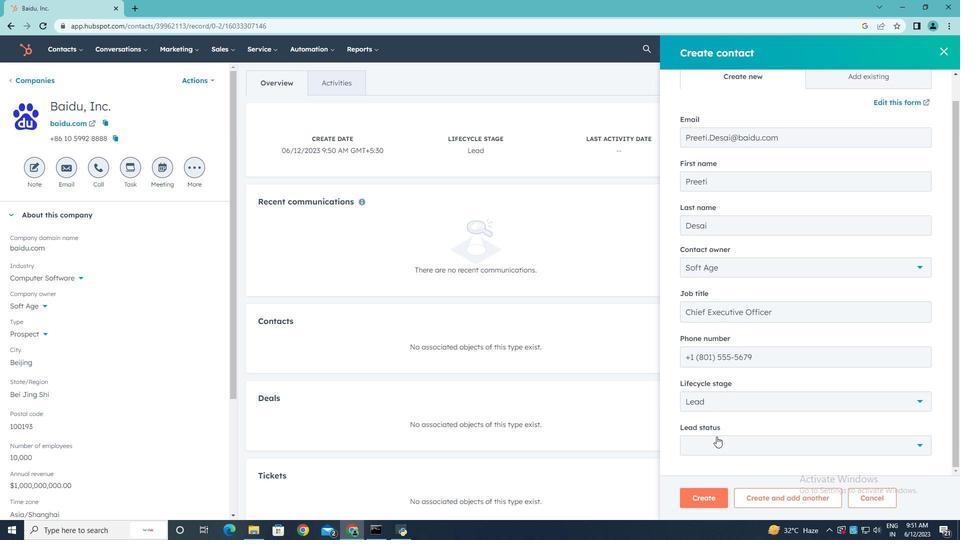 
Action: Mouse moved to (716, 369)
Screenshot: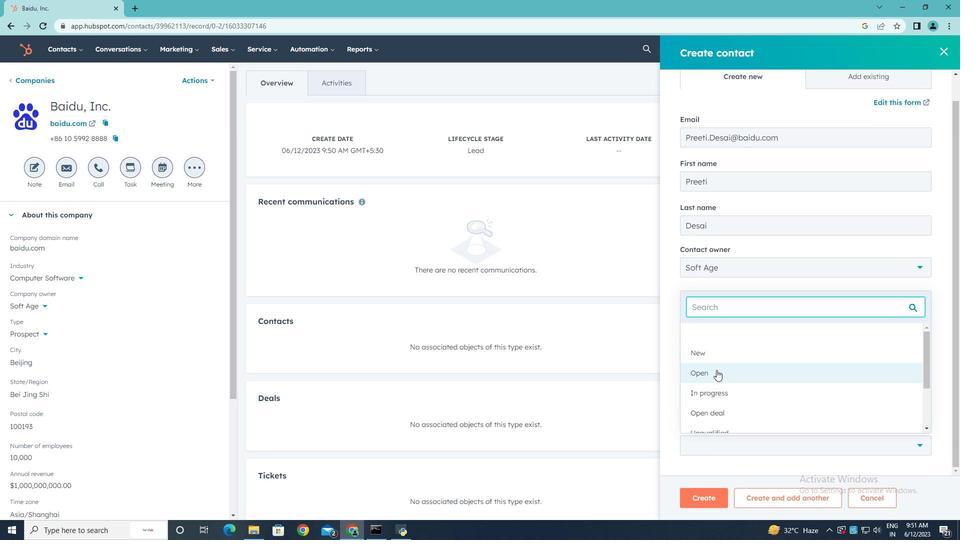 
Action: Mouse pressed left at (716, 369)
Screenshot: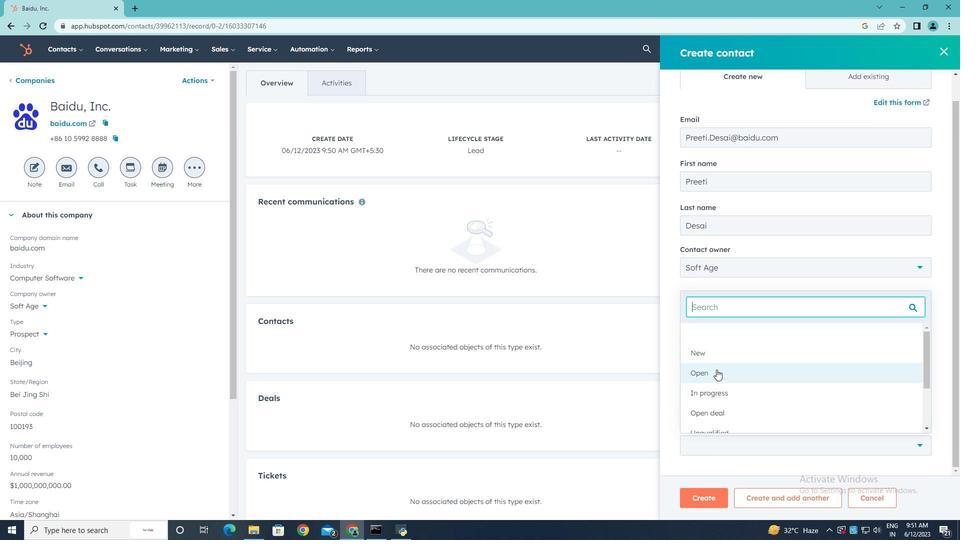 
Action: Mouse scrolled (716, 369) with delta (0, 0)
Screenshot: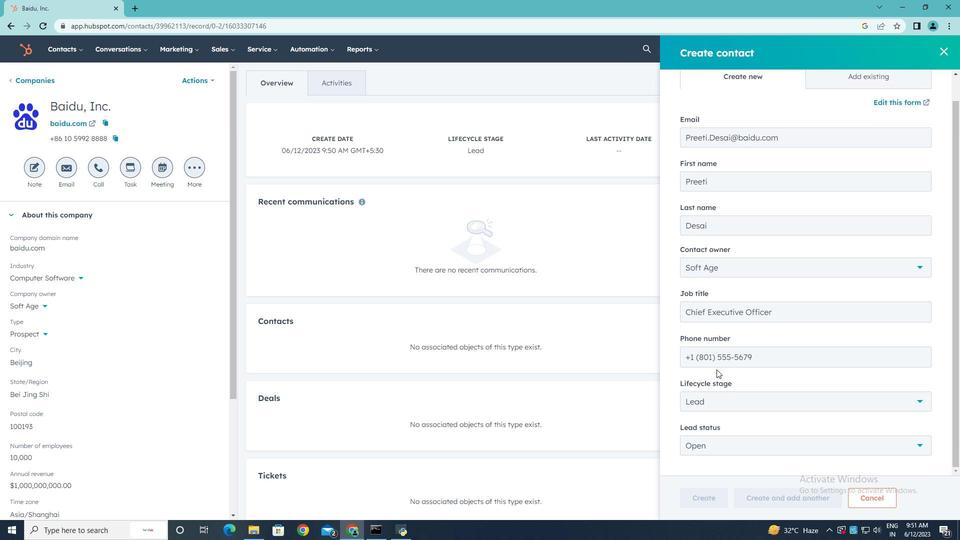
Action: Mouse scrolled (716, 369) with delta (0, 0)
Screenshot: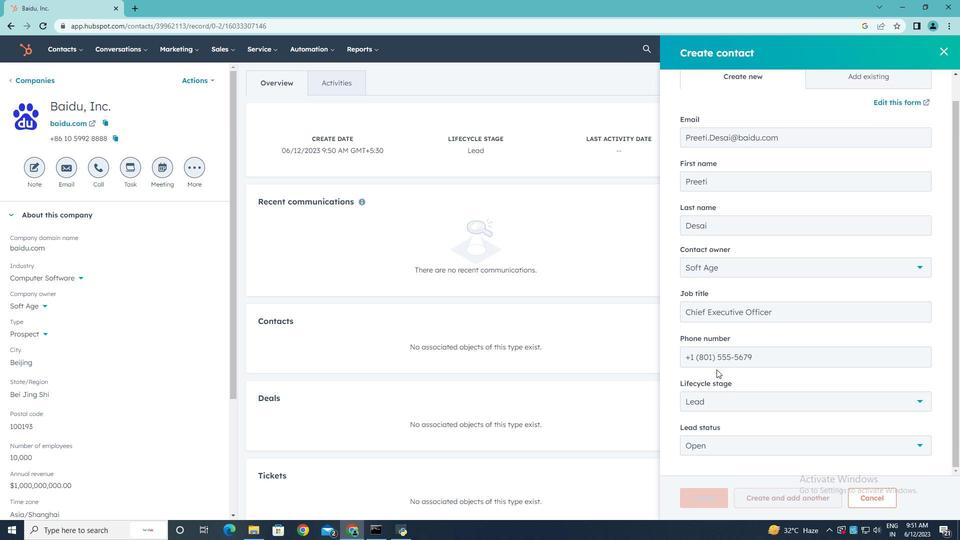 
Action: Mouse scrolled (716, 369) with delta (0, 0)
Screenshot: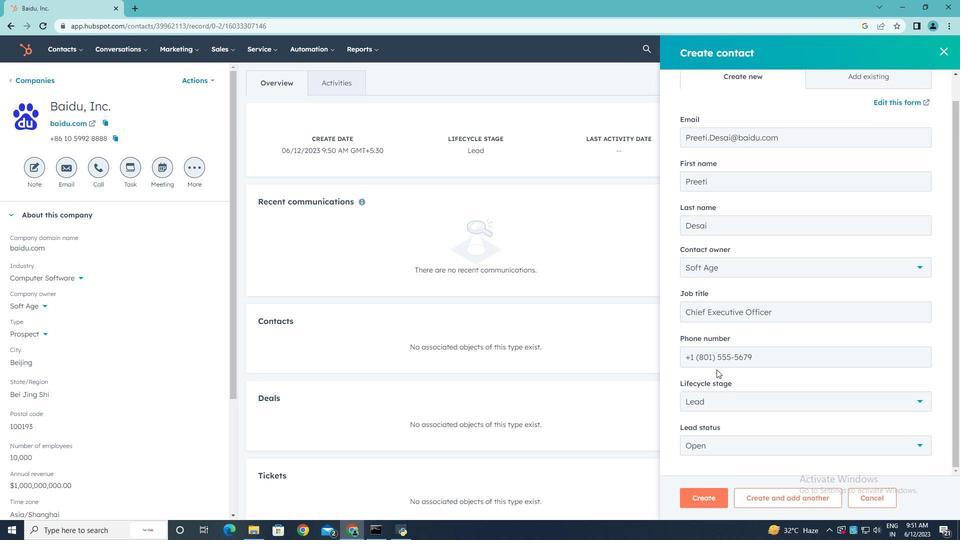 
Action: Mouse scrolled (716, 369) with delta (0, 0)
Screenshot: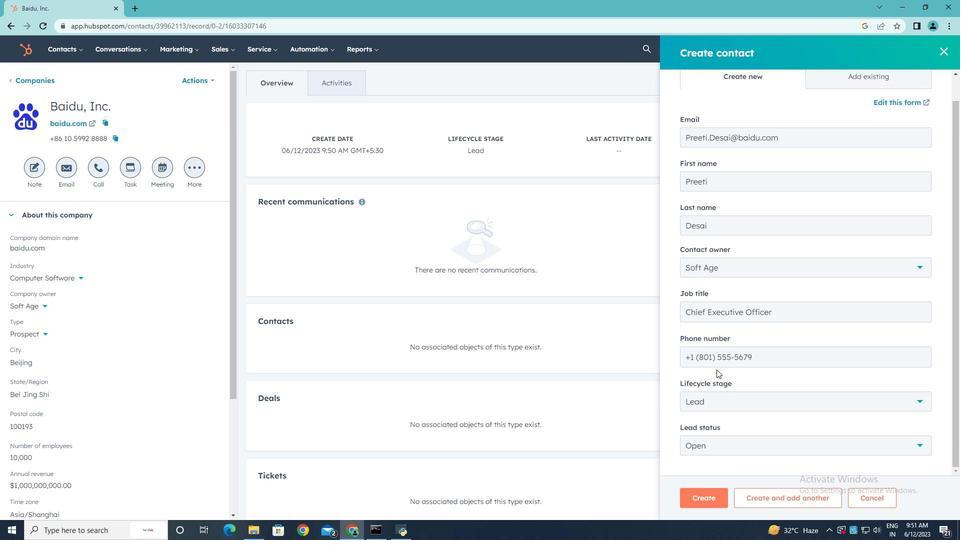 
Action: Mouse moved to (697, 494)
Screenshot: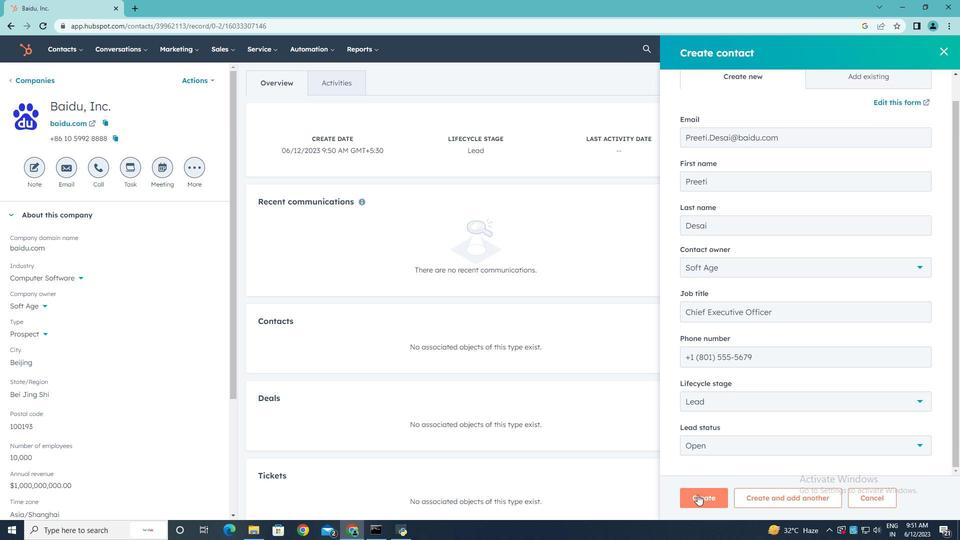 
Action: Mouse pressed left at (697, 494)
Screenshot: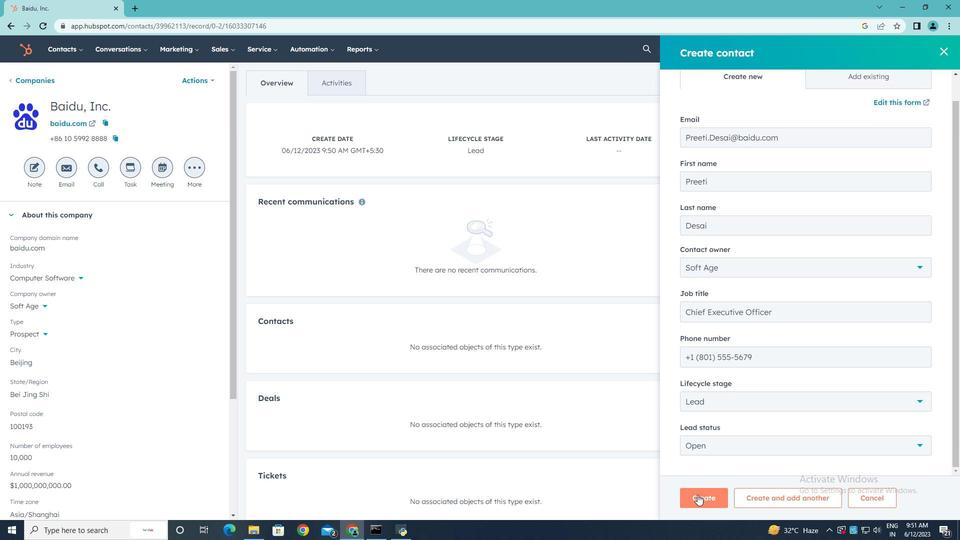 
Action: Mouse moved to (565, 303)
Screenshot: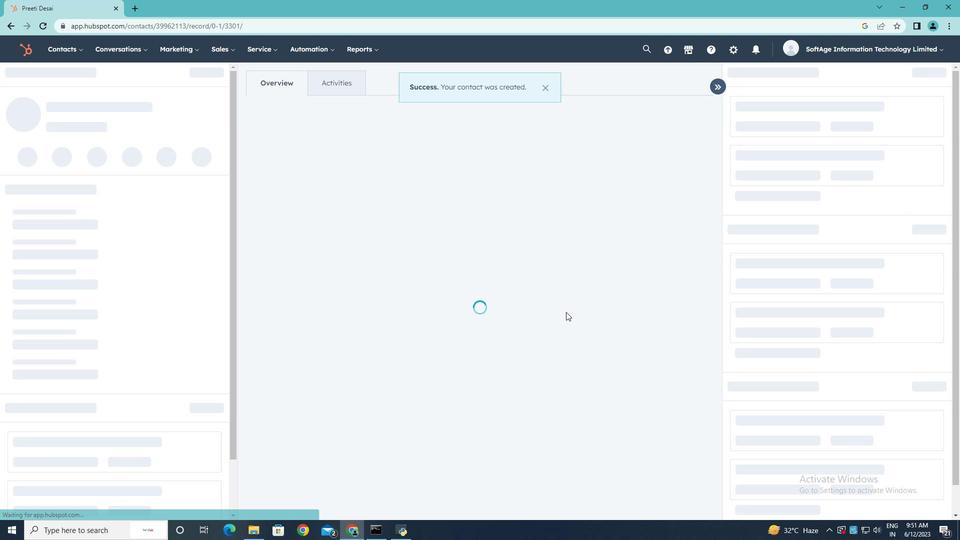 
